 Task: Add an event with the title Second Candidate Interview Follow-up, date '2024/04/28', time 8:50 AM to 10:50 AMand add a description: Staff Training on Customer Service is a comprehensive and interactive program designed to equip employees with the skills, knowledge, and mindset necessary to deliver exceptional customer service experiences. This training focuses on building strong customer relationships, enhancing communication skills, and developing problem-solving abilities to exceed customer expectations._x000D_
_x000D_
, put the event into Green category, logged in from the account softage.3@softage.netand send the event invitation to softage.10@softage.net and softage.1@softage.net. Set a reminder for the event 30 minutes before
Action: Mouse moved to (104, 106)
Screenshot: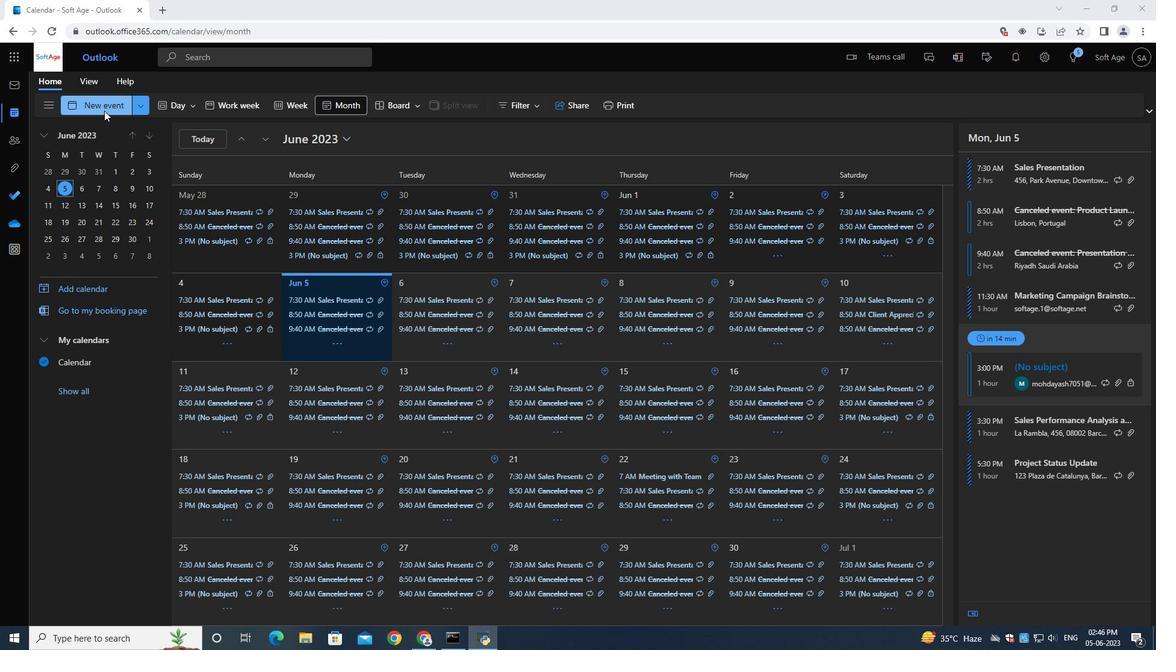 
Action: Mouse pressed left at (104, 106)
Screenshot: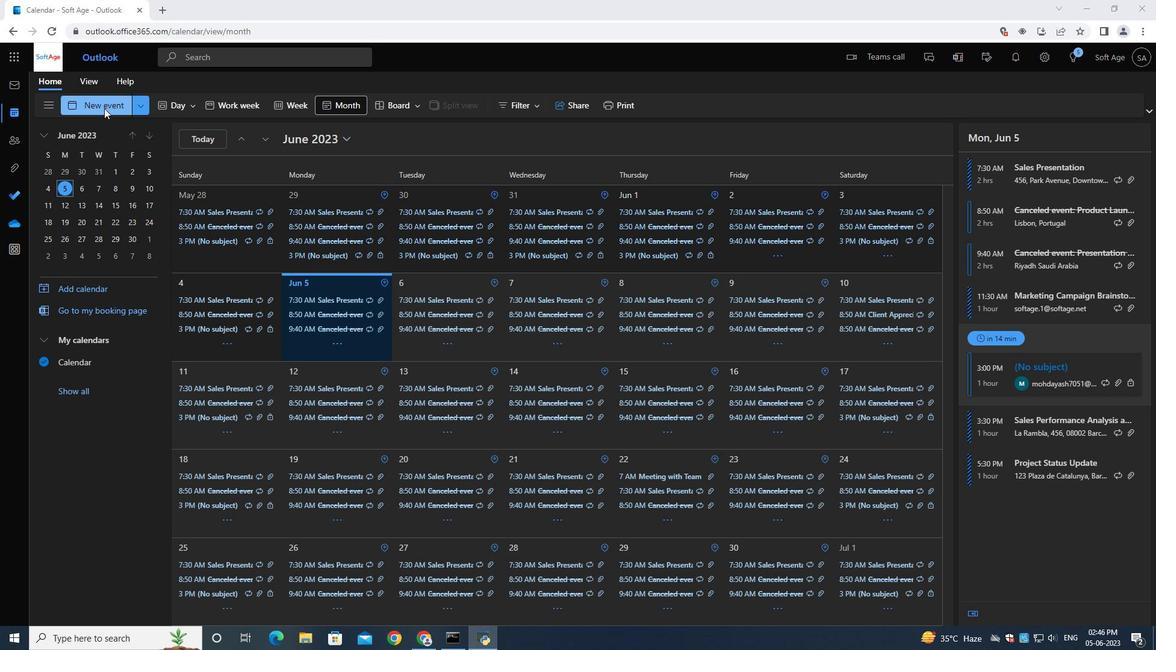 
Action: Mouse moved to (325, 187)
Screenshot: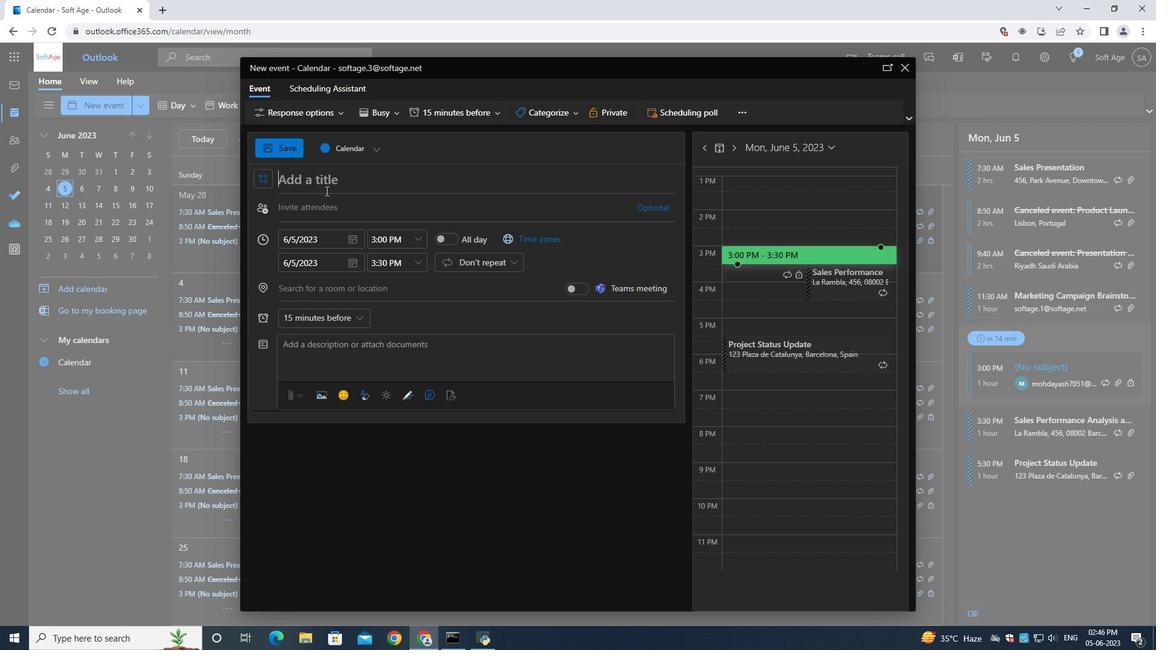 
Action: Mouse pressed left at (325, 187)
Screenshot: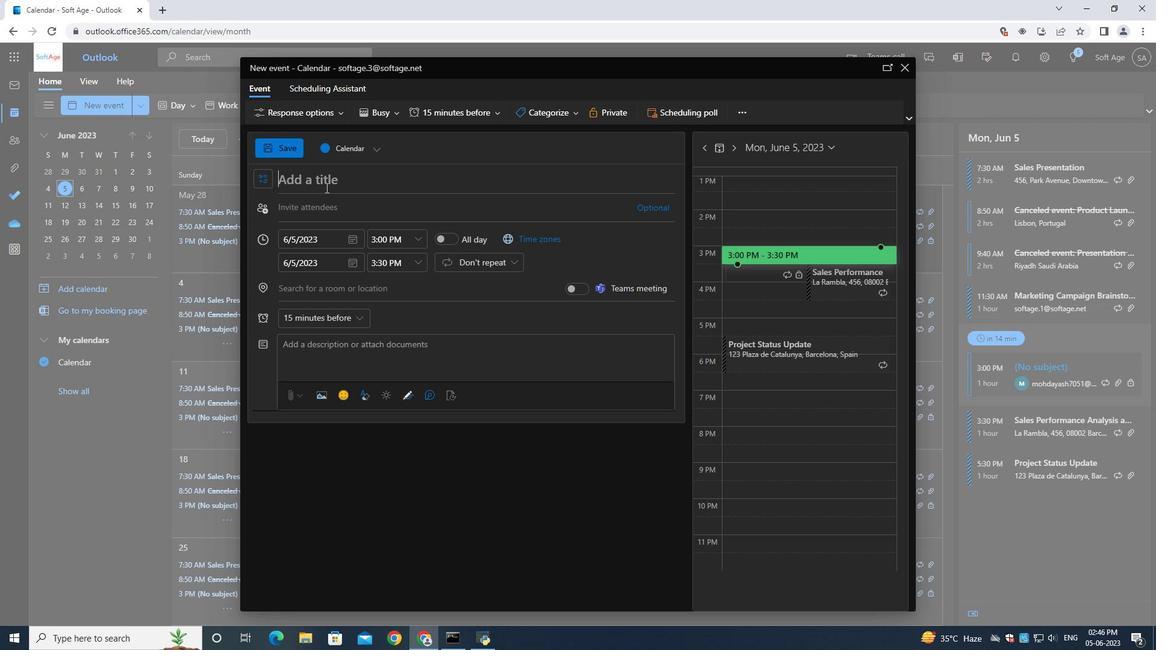 
Action: Key pressed <Key.shift>Second<Key.space><Key.shift>Candi<Key.backspace>idate<Key.space><Key.shift>Interview<Key.space><Key.shift>Folo<Key.backspace>low-uy<Key.backspace>p
Screenshot: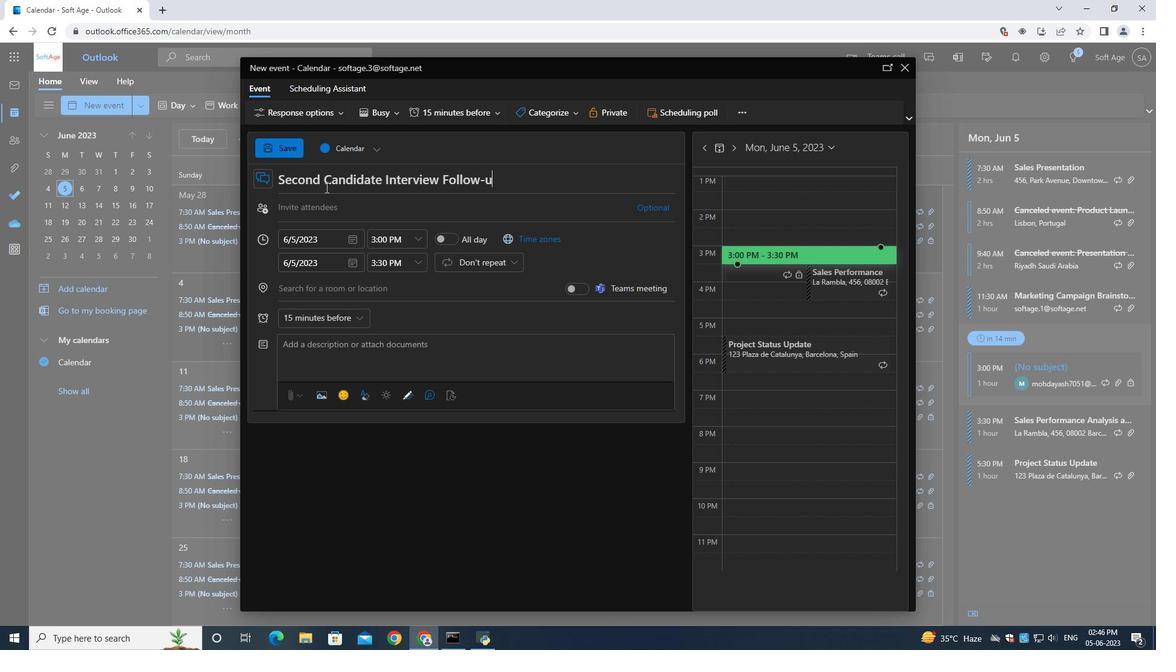 
Action: Mouse moved to (356, 239)
Screenshot: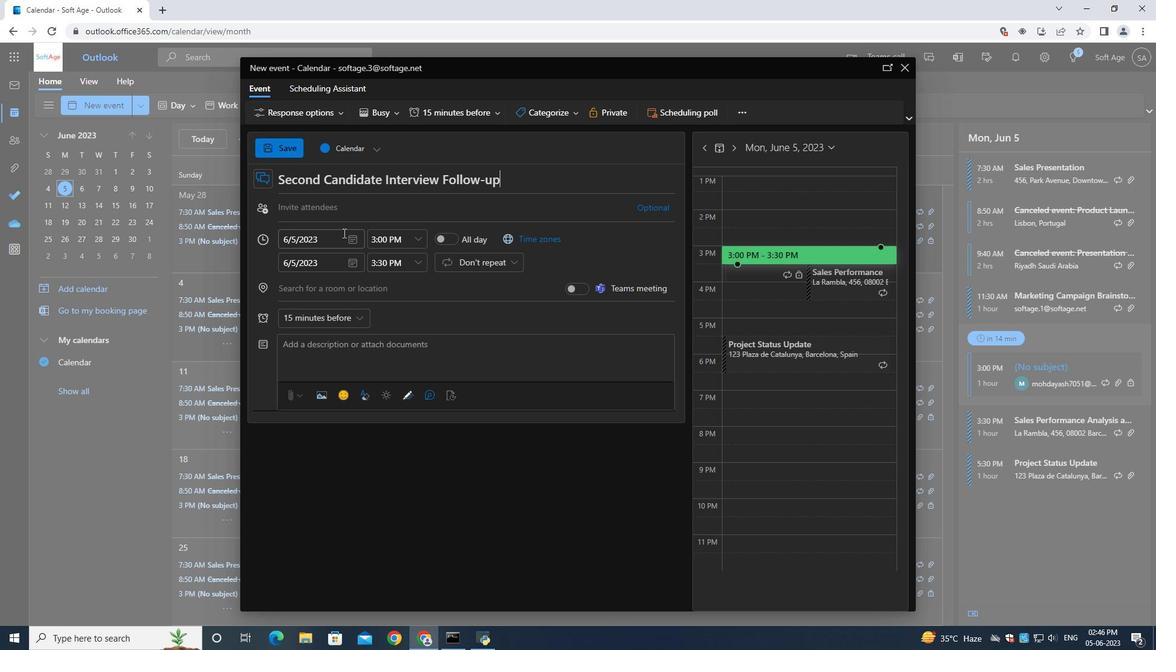 
Action: Mouse pressed left at (356, 239)
Screenshot: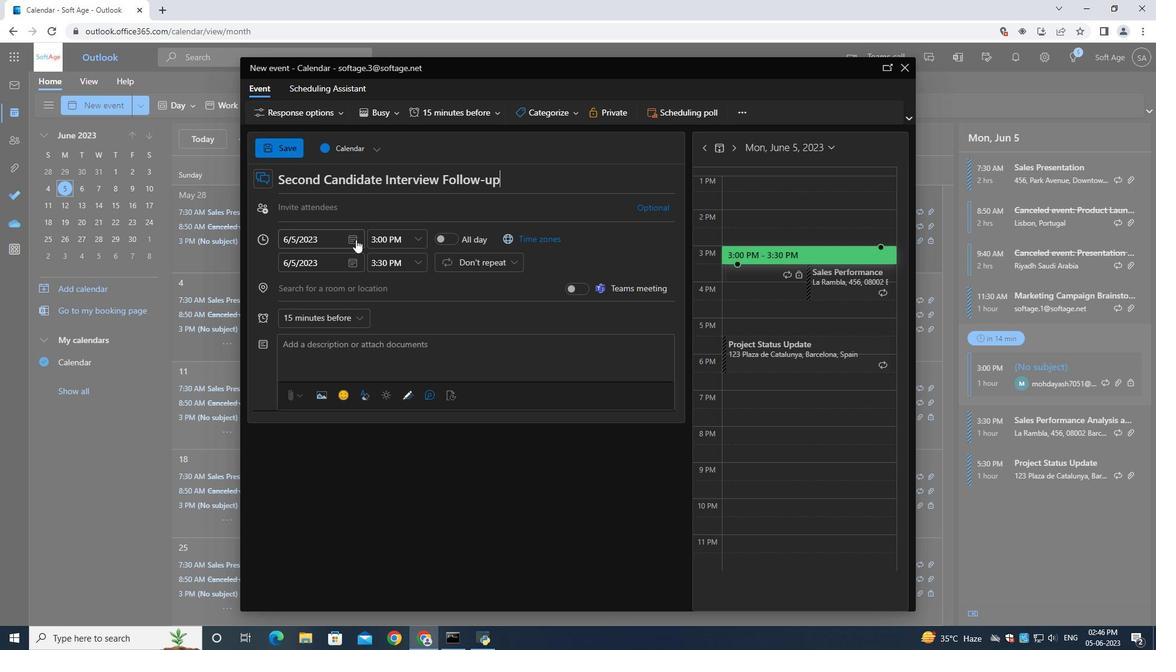 
Action: Mouse moved to (386, 265)
Screenshot: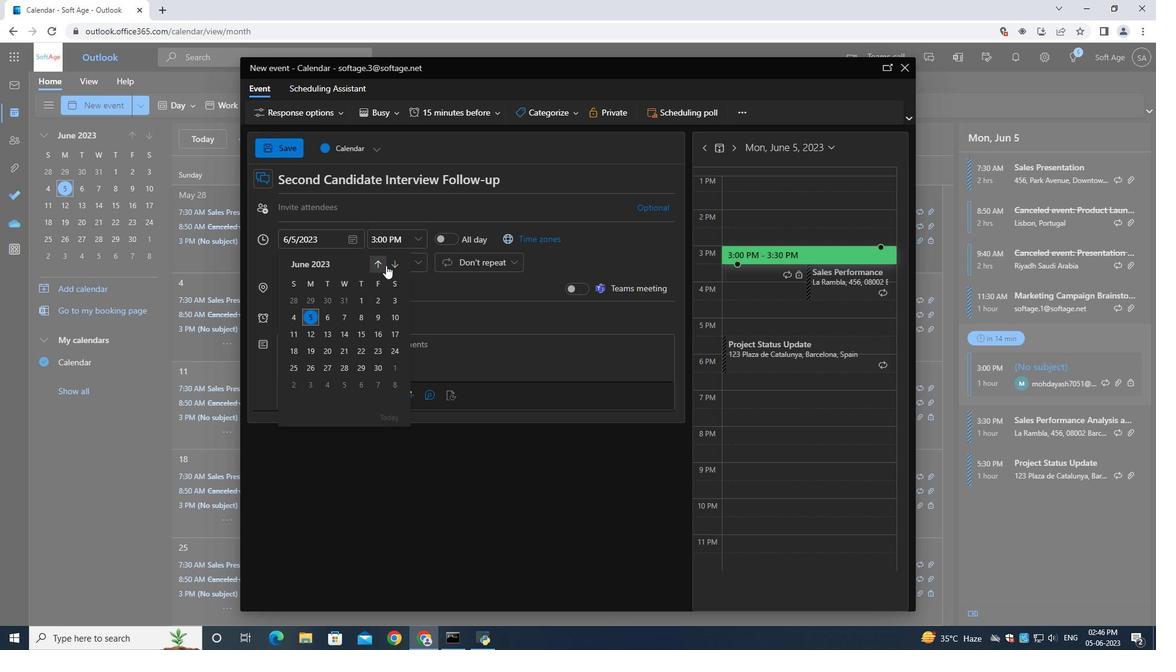 
Action: Mouse pressed left at (386, 265)
Screenshot: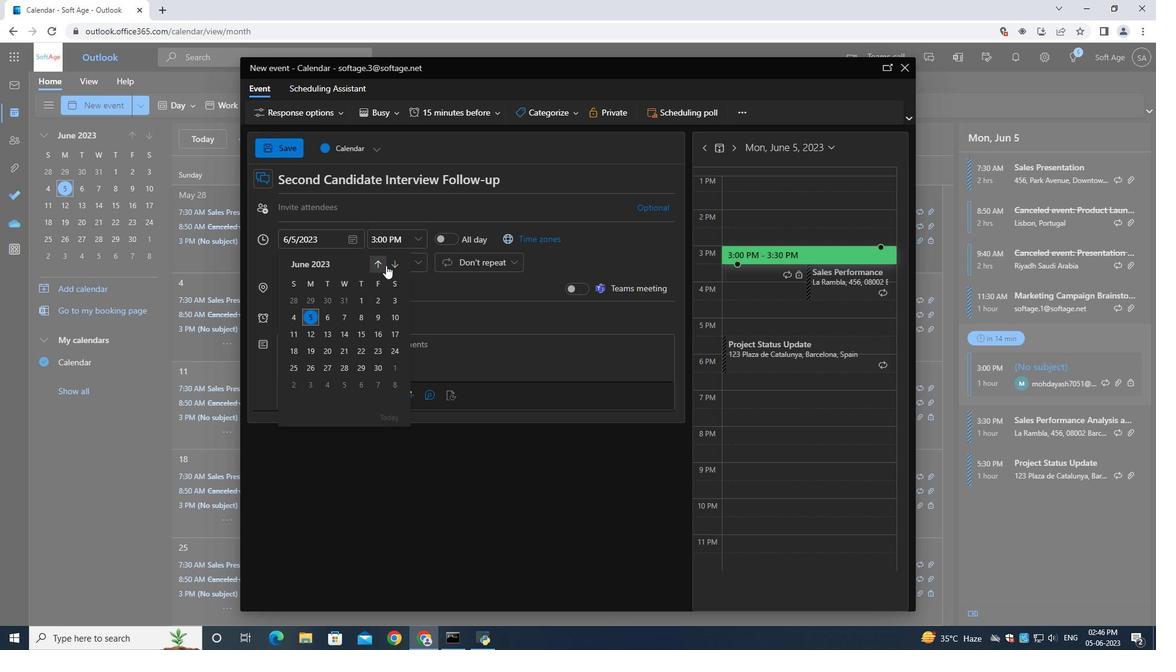 
Action: Mouse moved to (392, 268)
Screenshot: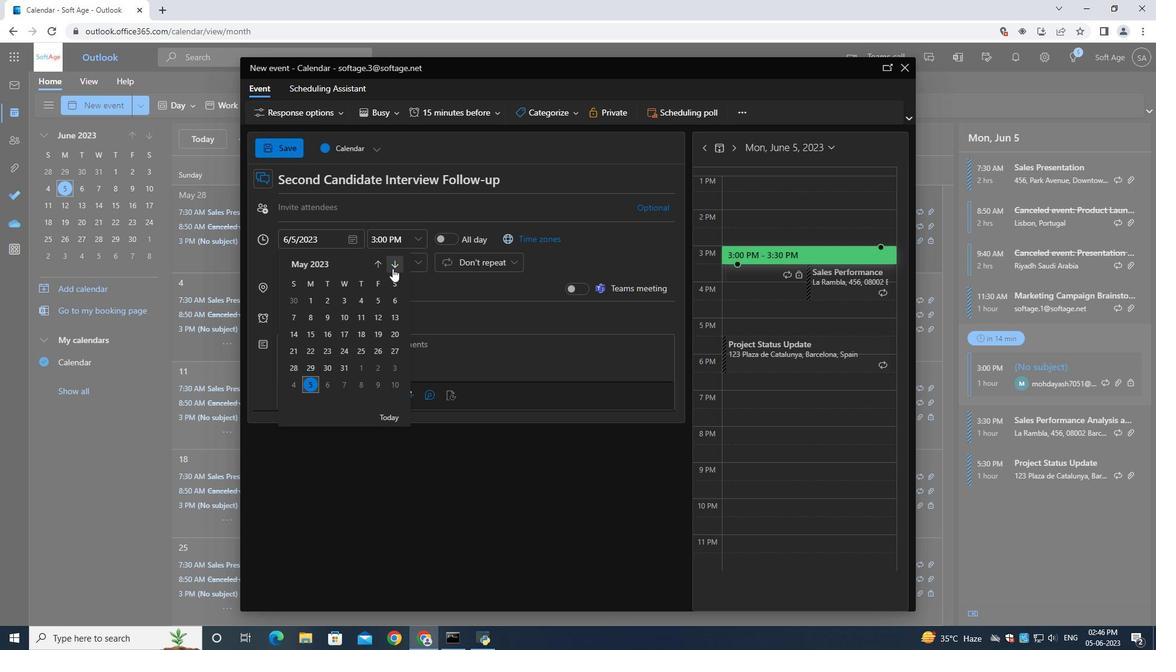 
Action: Mouse pressed left at (392, 268)
Screenshot: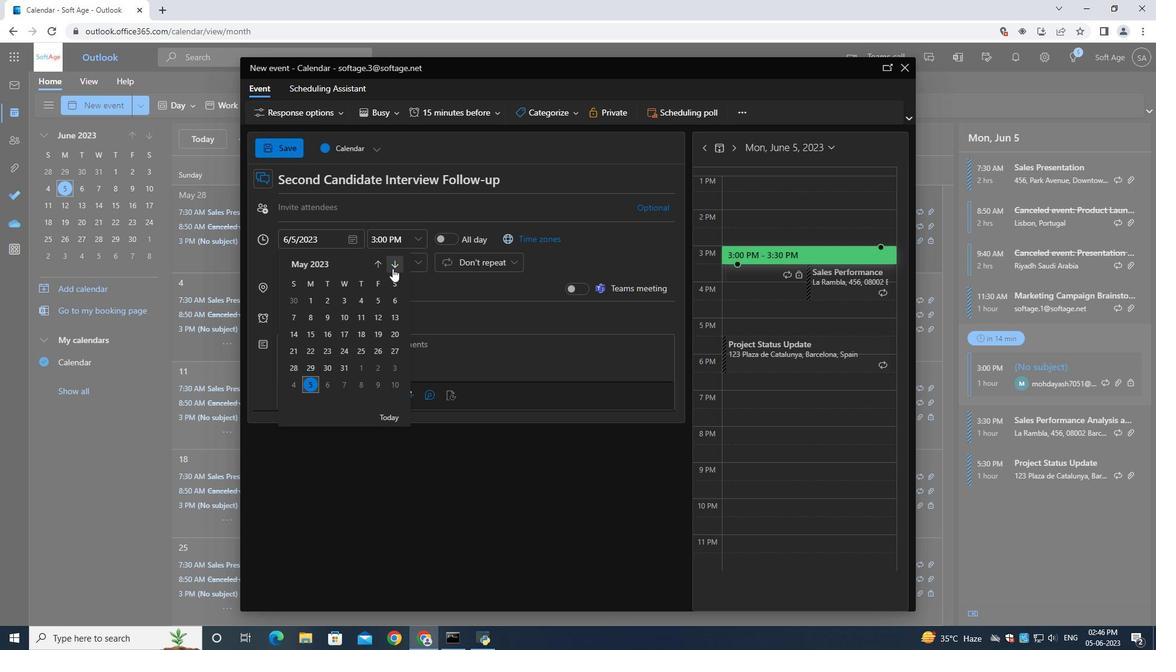 
Action: Mouse pressed left at (392, 268)
Screenshot: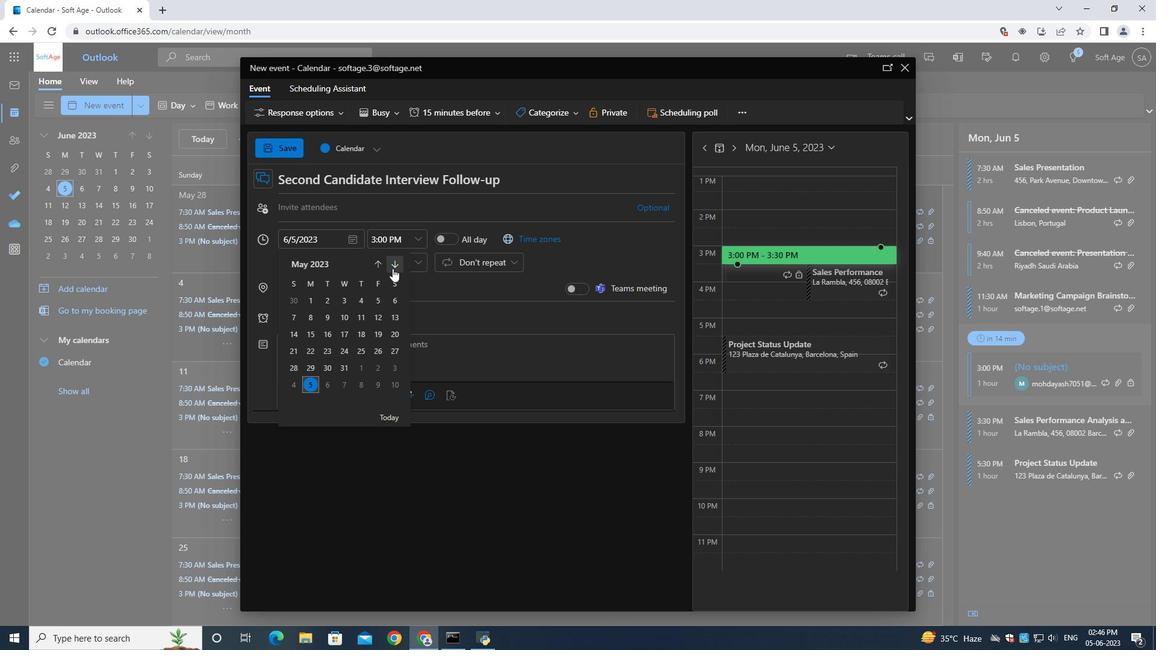 
Action: Mouse pressed left at (392, 268)
Screenshot: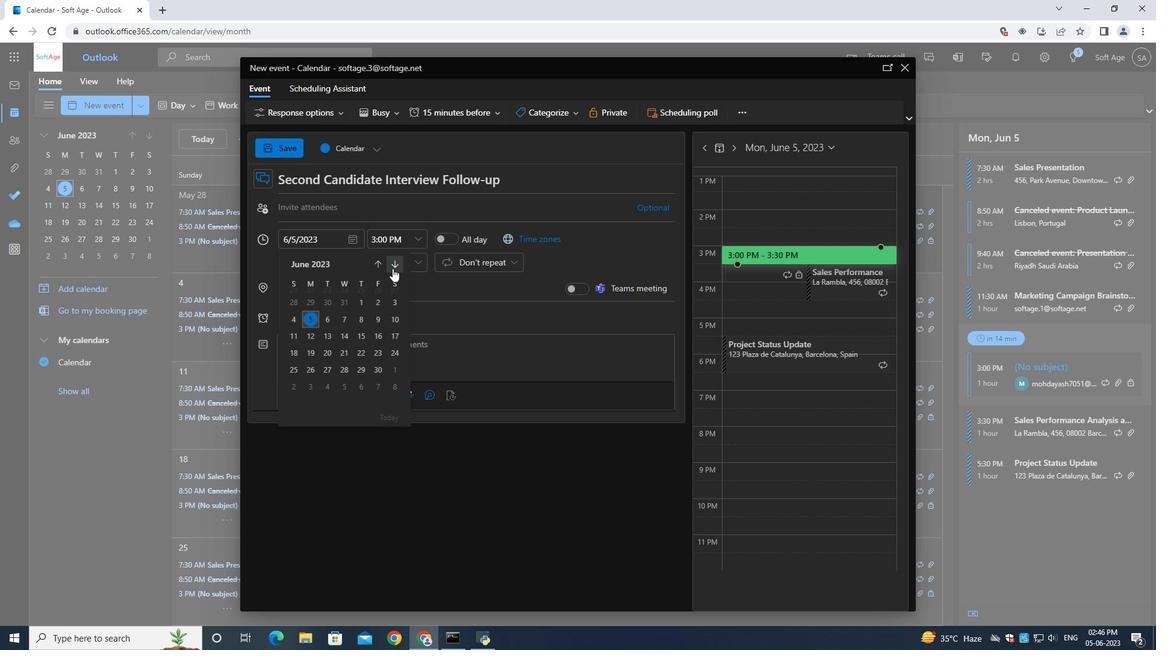
Action: Mouse pressed left at (392, 268)
Screenshot: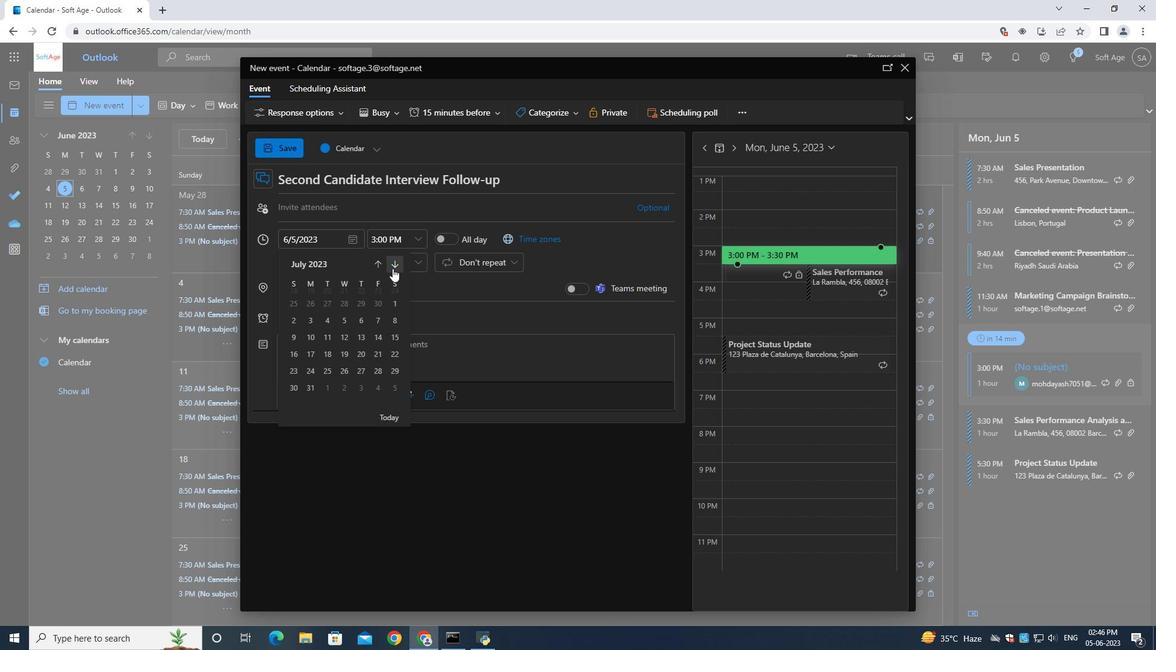 
Action: Mouse pressed left at (392, 268)
Screenshot: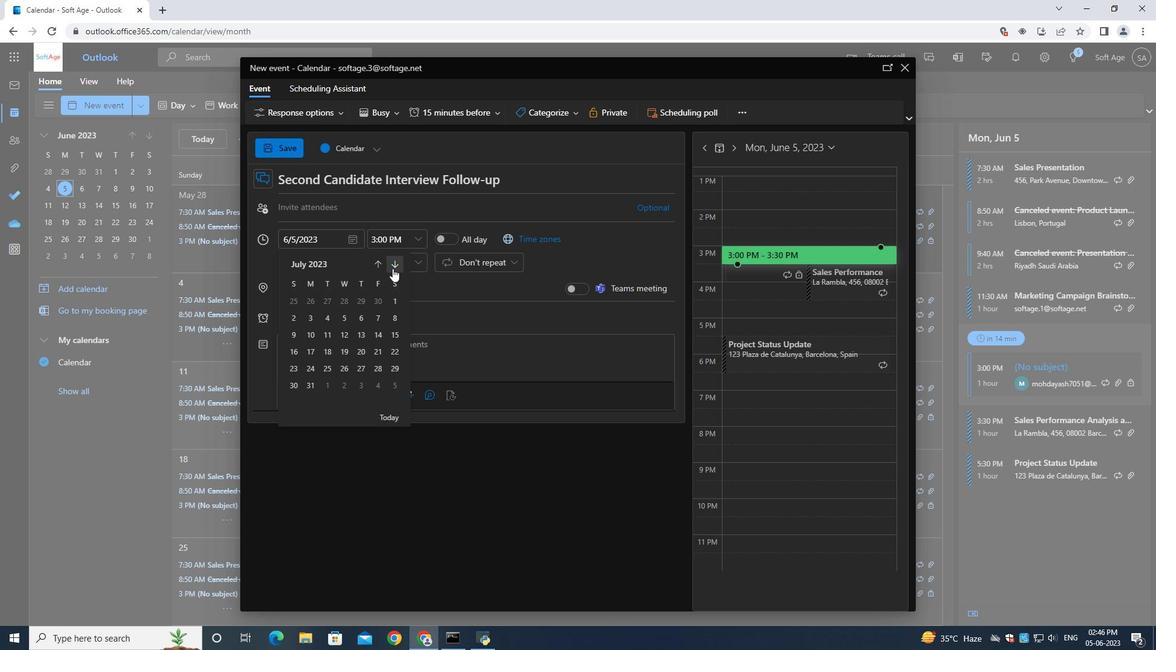 
Action: Mouse pressed left at (392, 268)
Screenshot: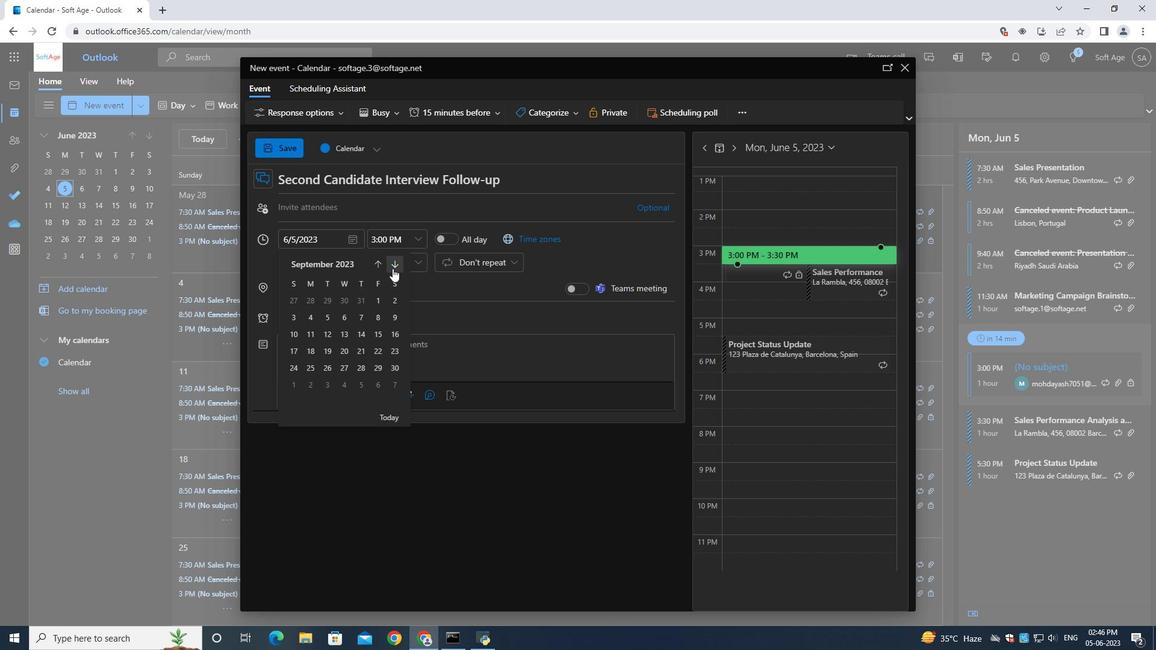 
Action: Mouse pressed left at (392, 268)
Screenshot: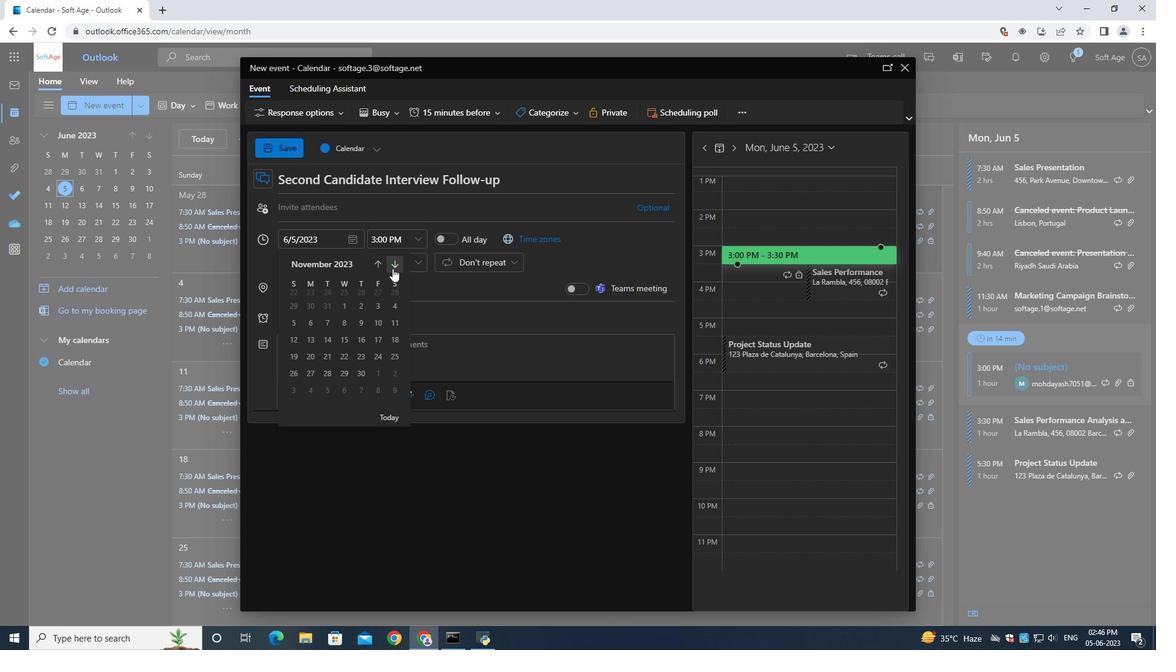 
Action: Mouse pressed left at (392, 268)
Screenshot: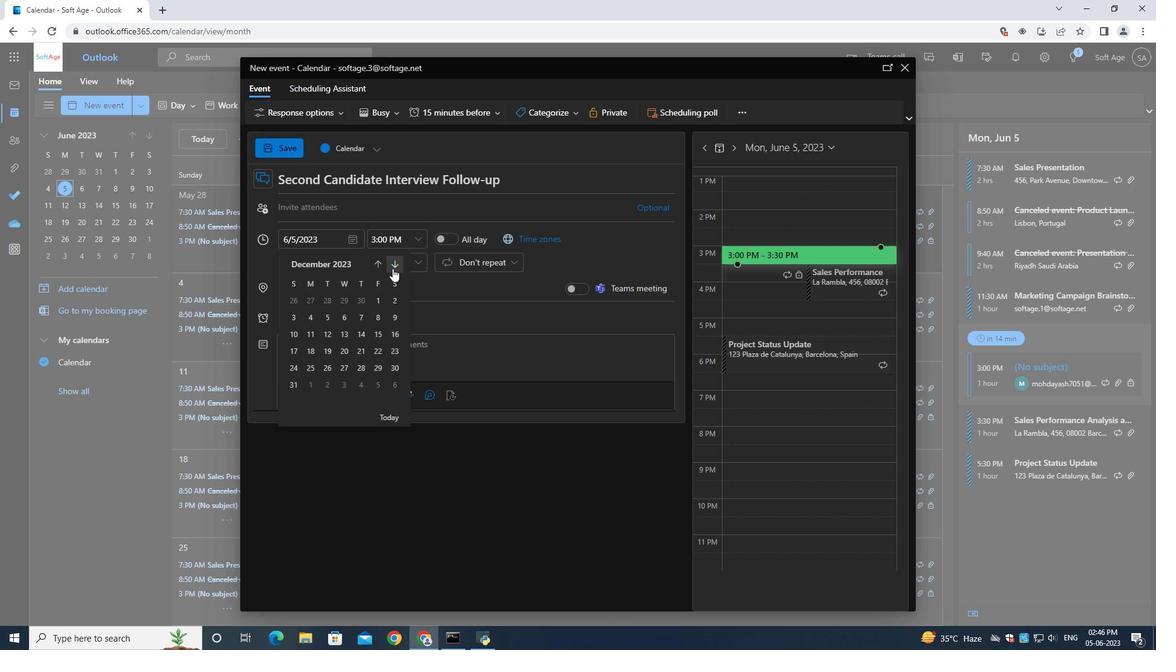 
Action: Mouse pressed left at (392, 268)
Screenshot: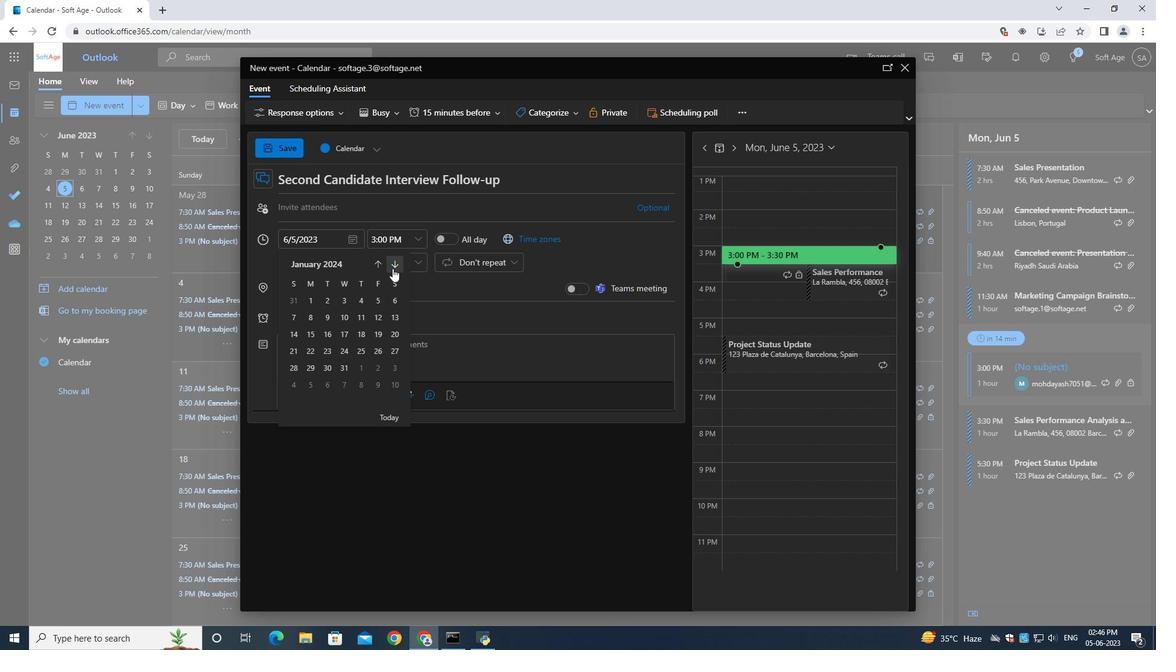 
Action: Mouse pressed left at (392, 268)
Screenshot: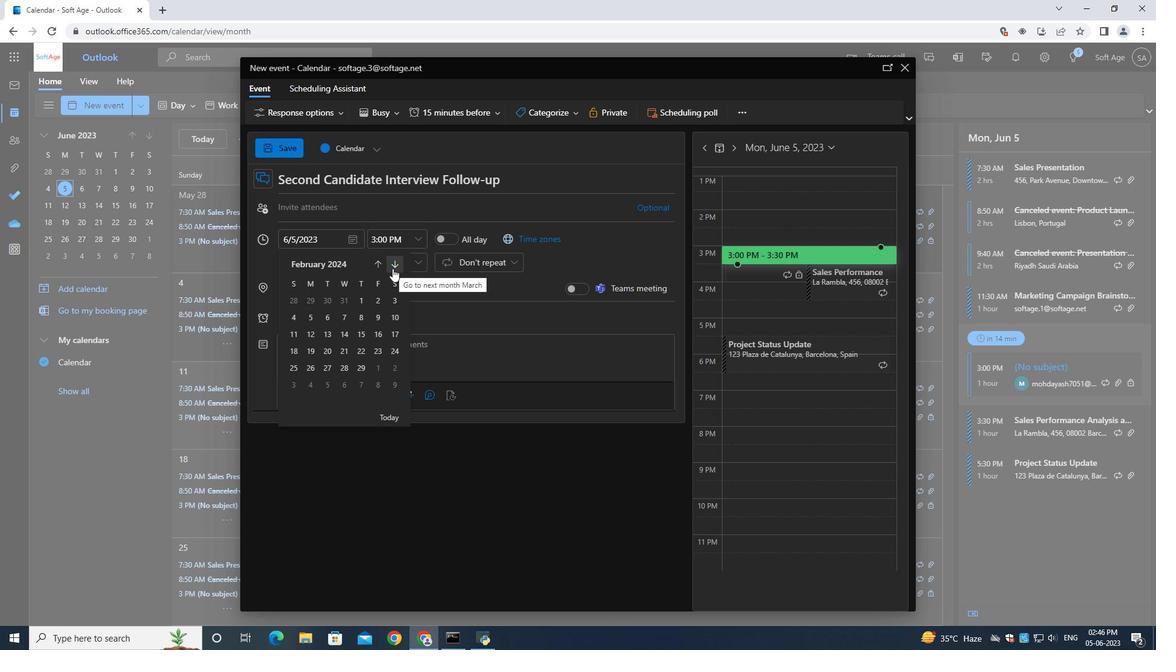 
Action: Mouse moved to (392, 268)
Screenshot: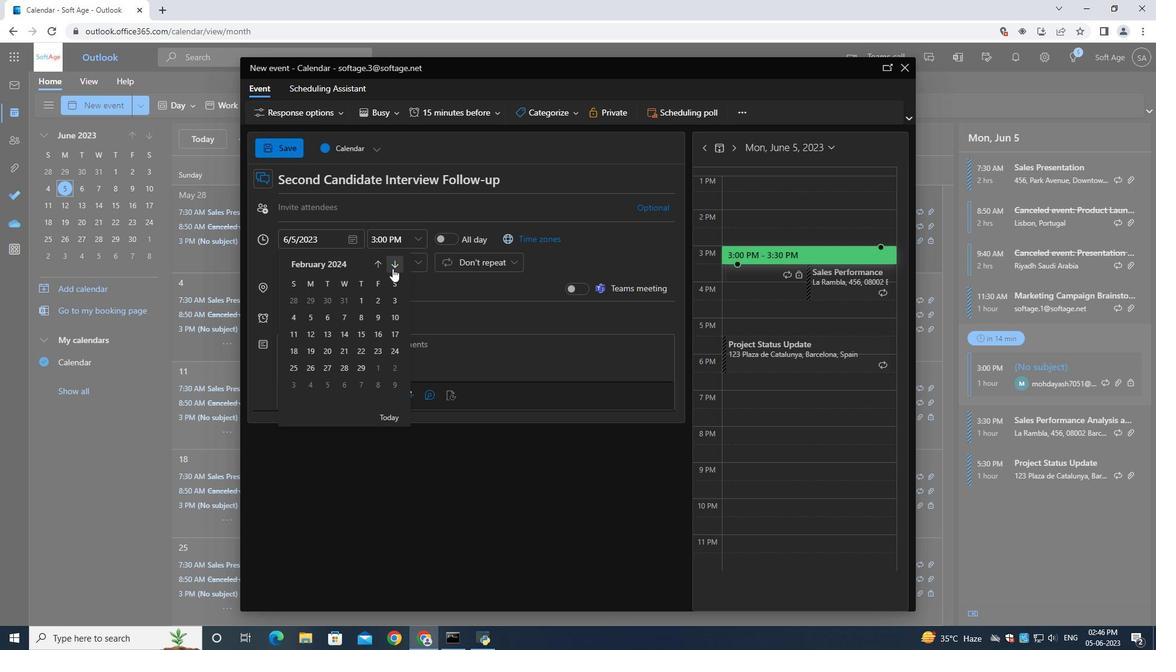 
Action: Mouse pressed left at (392, 268)
Screenshot: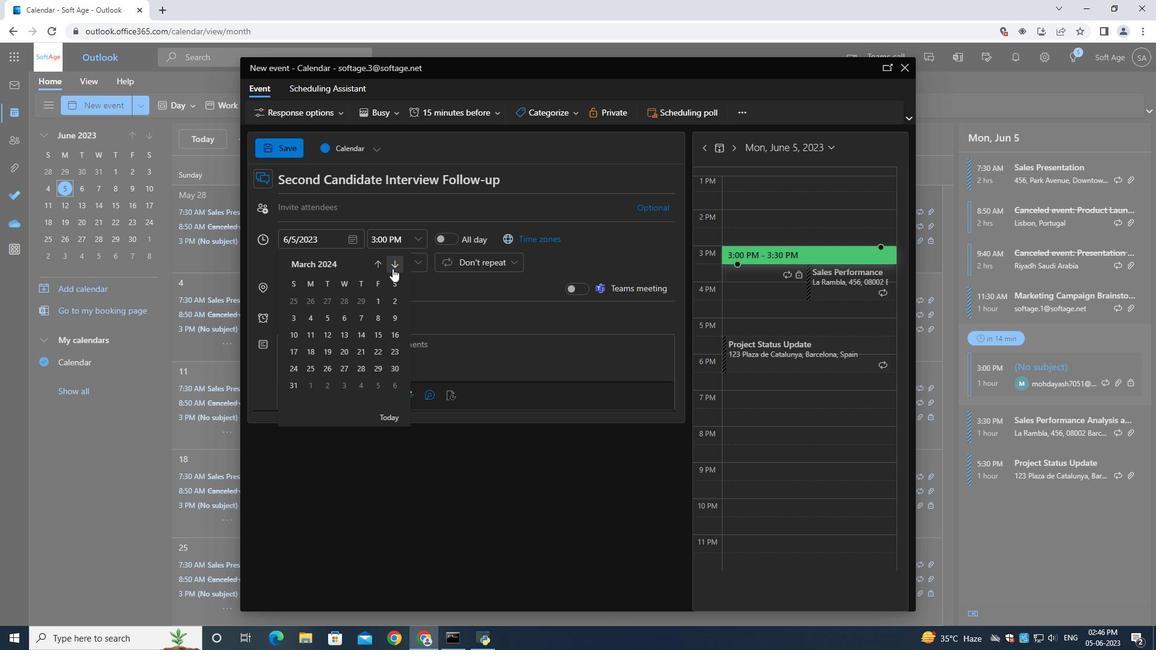 
Action: Mouse moved to (297, 363)
Screenshot: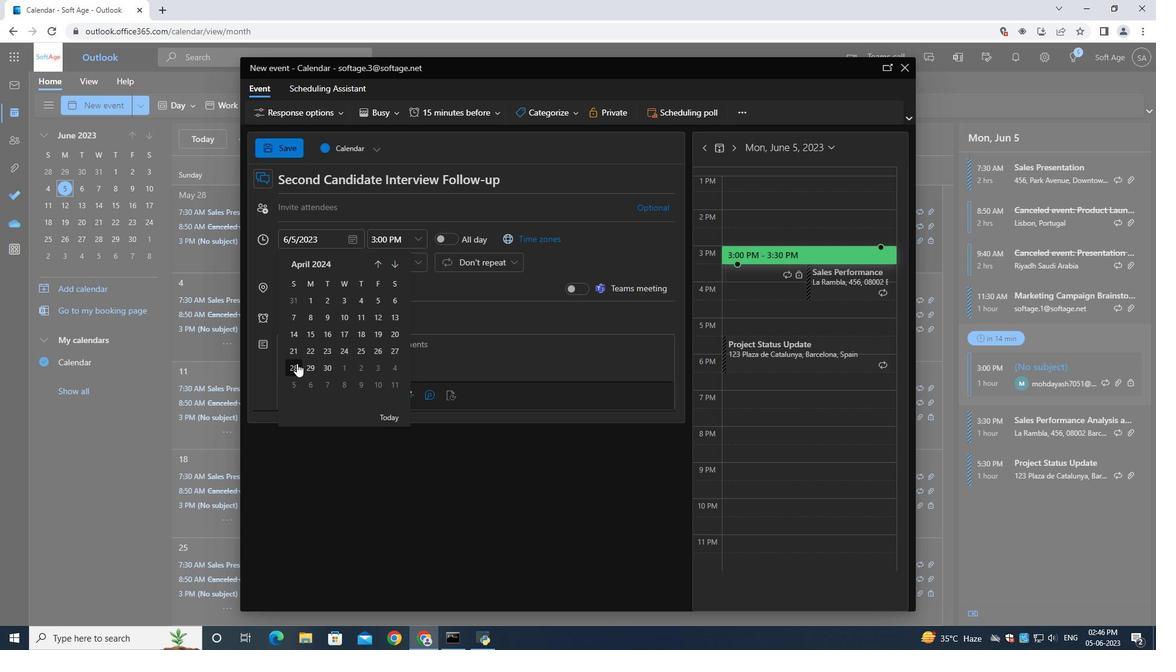 
Action: Mouse pressed left at (297, 363)
Screenshot: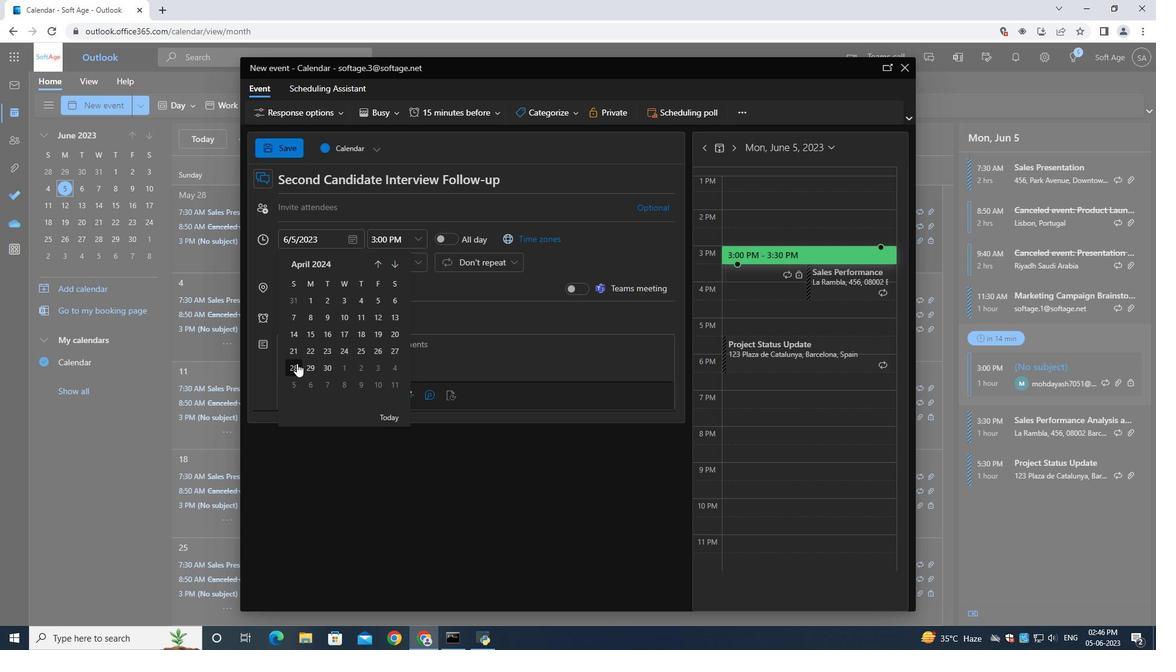 
Action: Mouse moved to (406, 247)
Screenshot: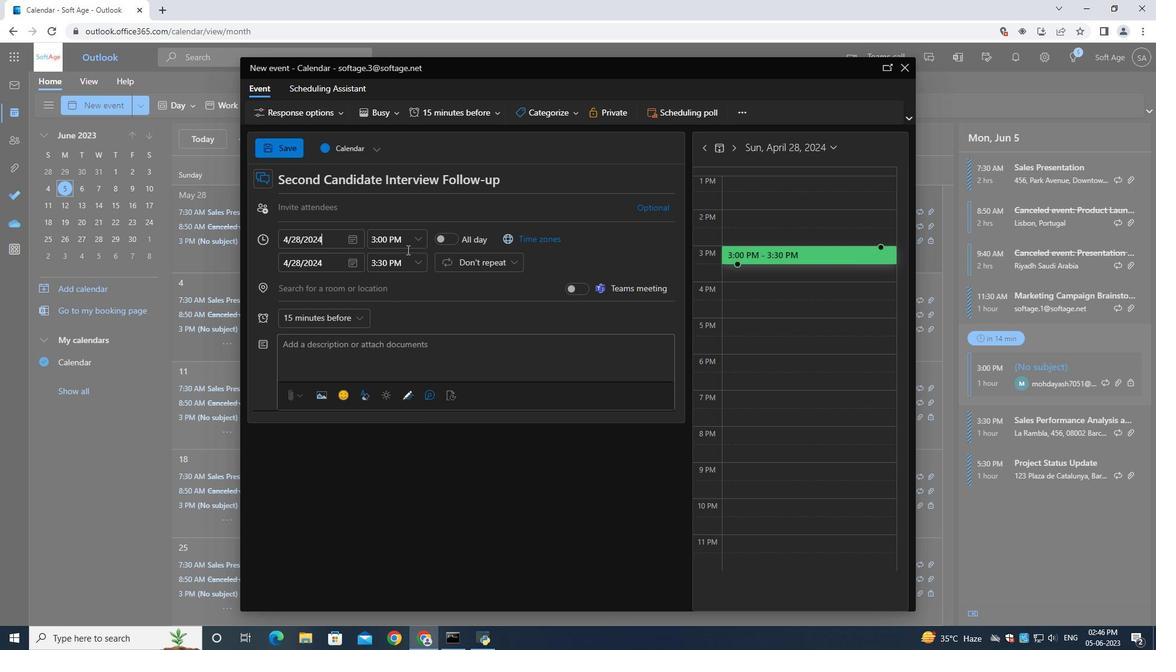 
Action: Mouse pressed left at (406, 247)
Screenshot: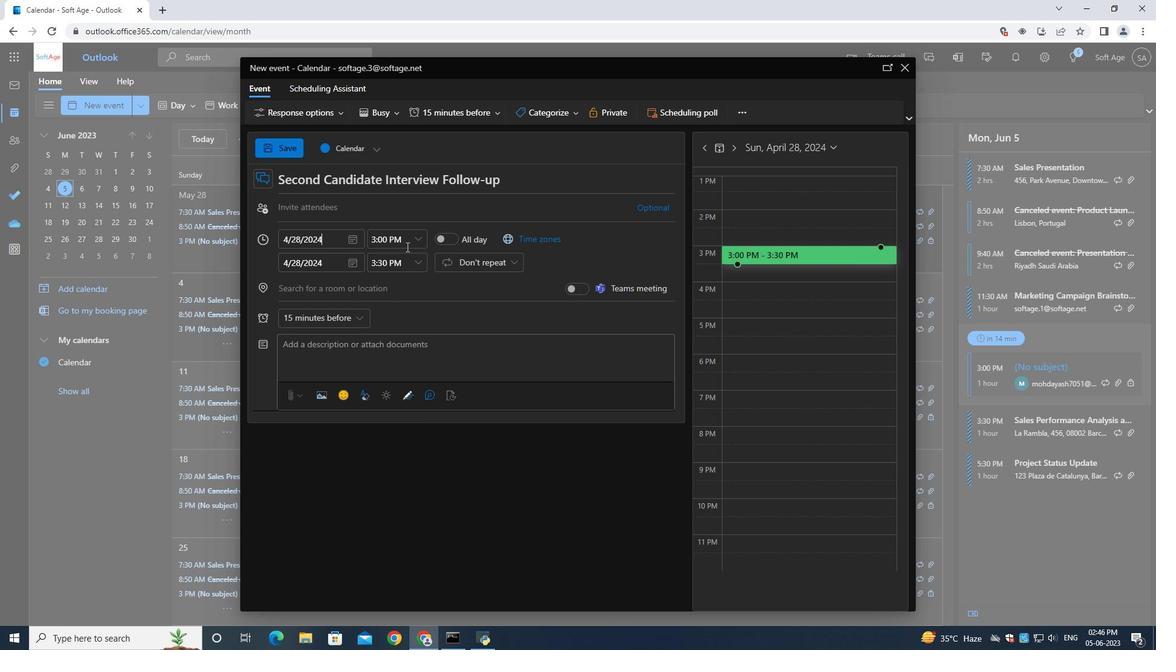 
Action: Key pressed 8<Key.shift_r>:50<Key.shift>AM
Screenshot: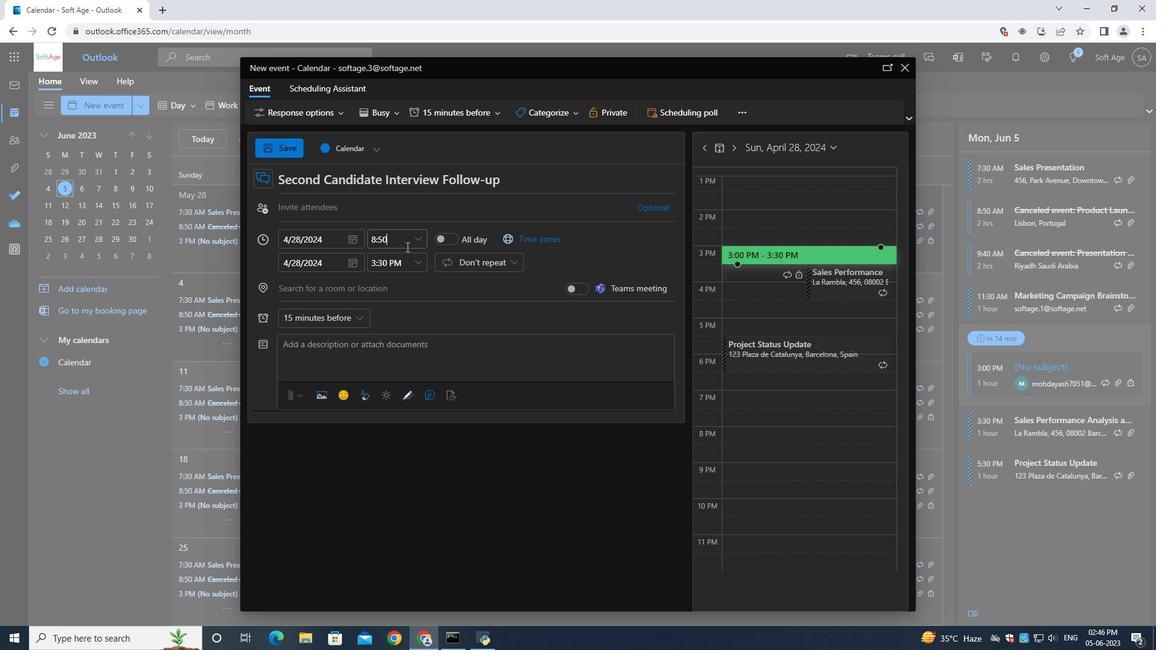 
Action: Mouse moved to (389, 262)
Screenshot: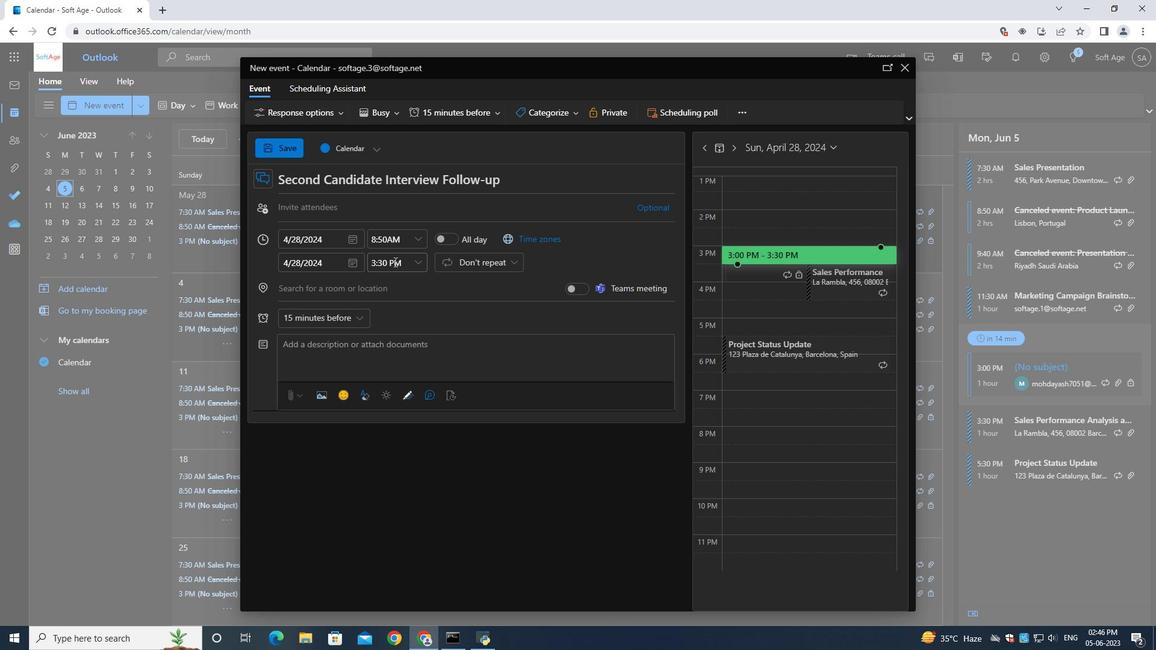 
Action: Mouse pressed left at (389, 262)
Screenshot: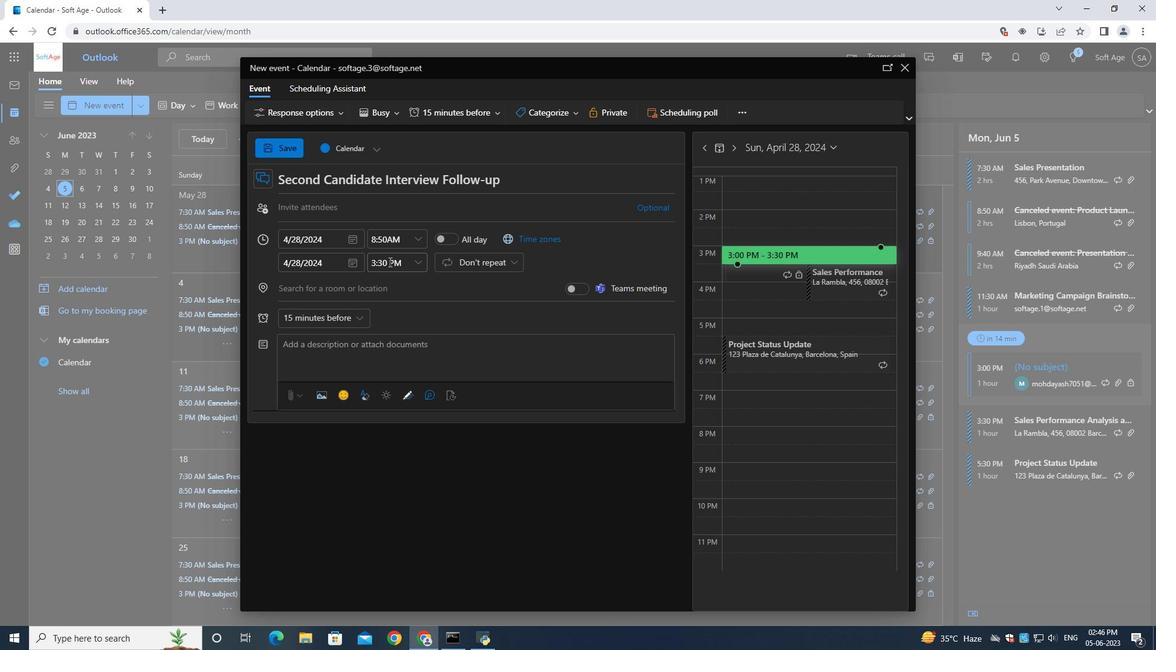
Action: Key pressed 10<Key.shift_r>:50<Key.shift>AM
Screenshot: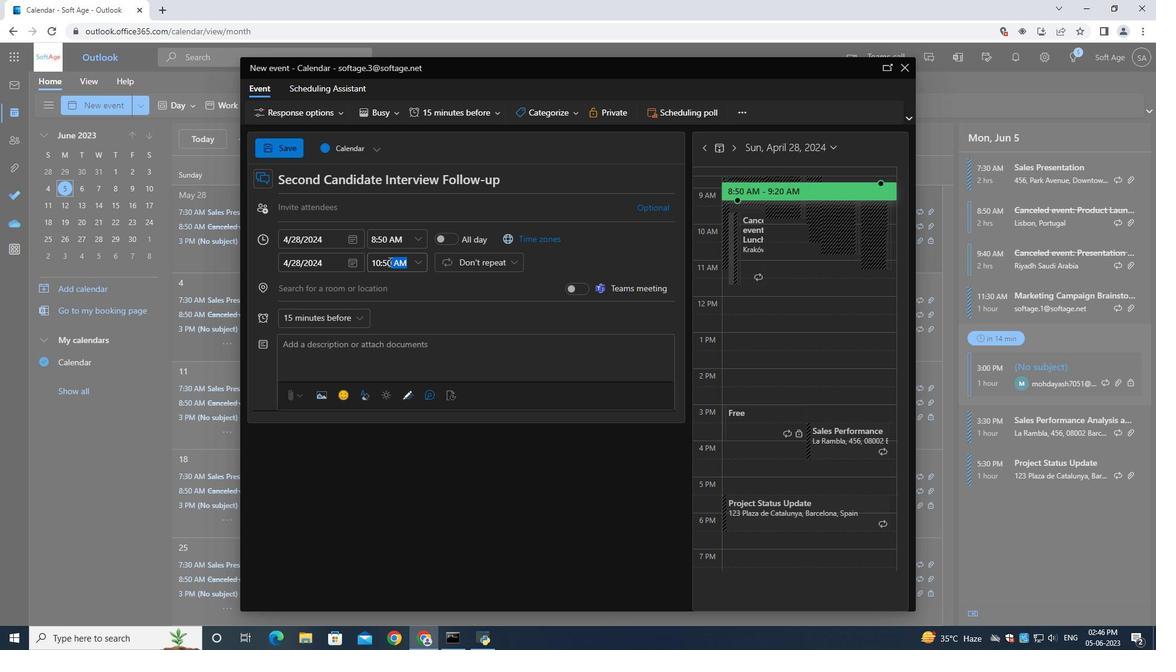 
Action: Mouse moved to (333, 347)
Screenshot: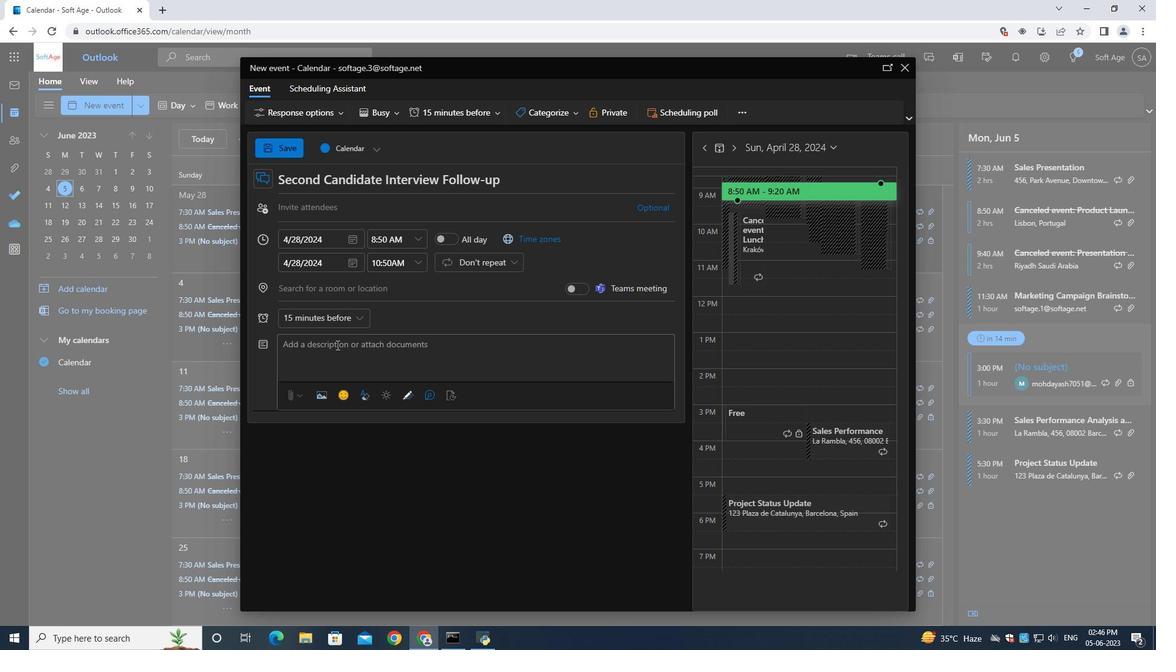 
Action: Mouse pressed left at (333, 347)
Screenshot: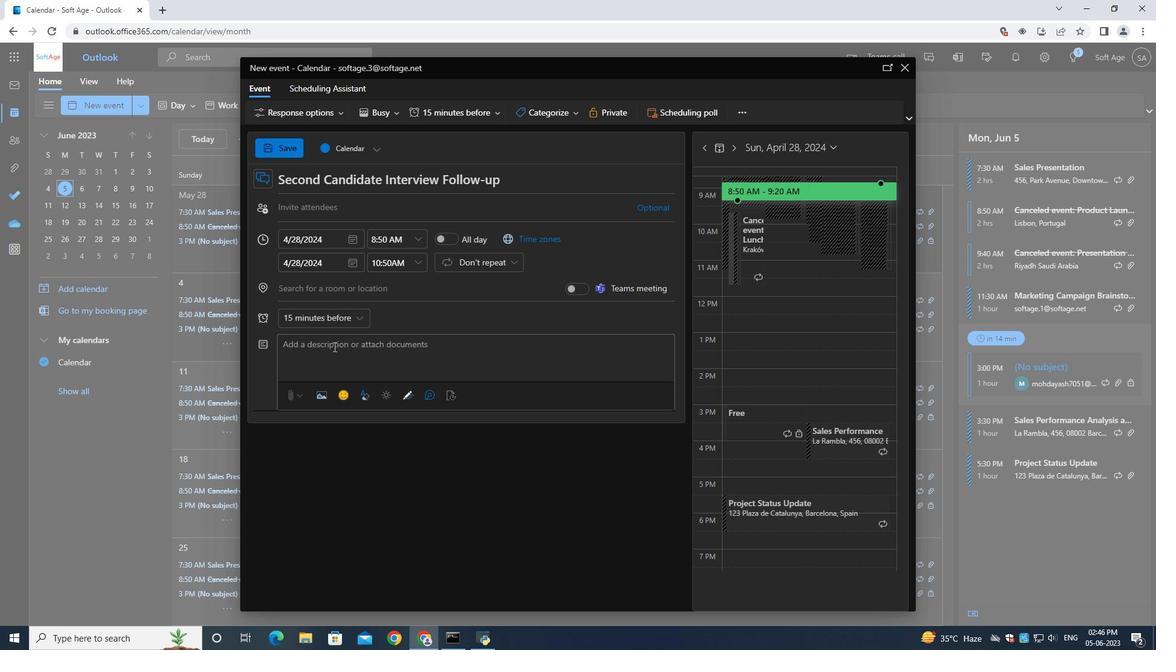 
Action: Mouse moved to (336, 340)
Screenshot: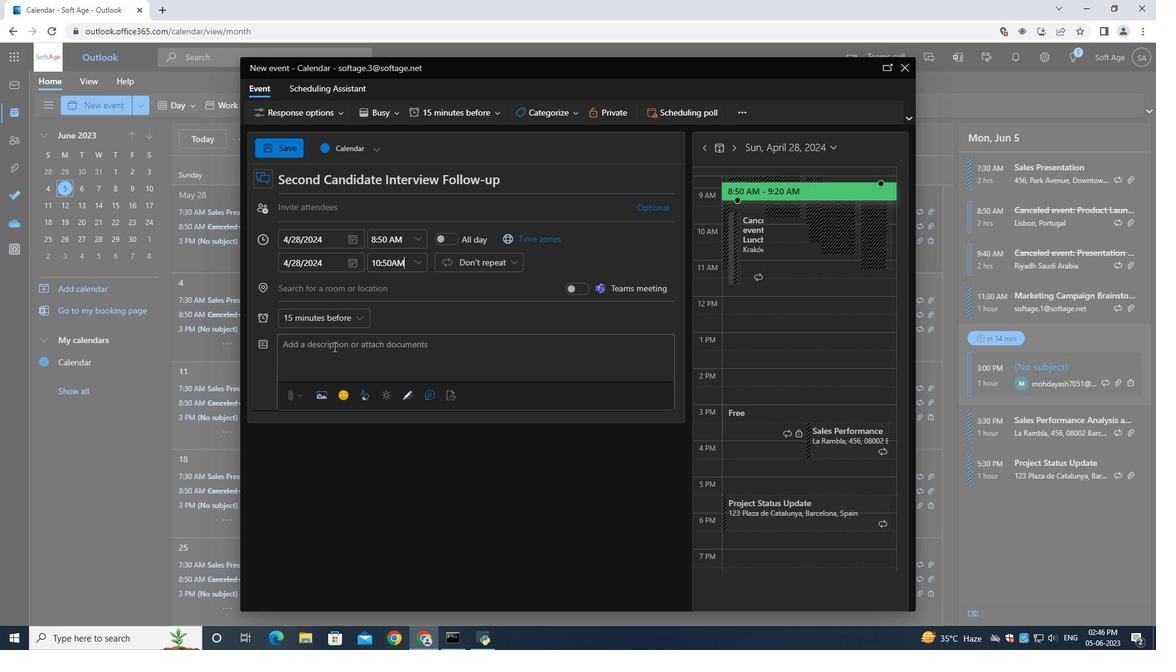 
Action: Key pressed <Key.shift><Key.shift><Key.shift><Key.shift><Key.shift>Staff<Key.space><Key.shift>Traning<Key.space><Key.shift><Key.shift><Key.shift><Key.shift><Key.shift><Key.shift><Key.shift><Key.shift><Key.shift><Key.shift><Key.shift><Key.shift><Key.shift><Key.shift><Key.shift><Key.shift><Key.shift><Key.shift><Key.shift><Key.shift><Key.shift><Key.shift><Key.shift><Key.shift><Key.shift><Key.shift><Key.shift><Key.shift><Key.shift><Key.shift><Key.shift><Key.shift><Key.shift><Key.shift><Key.shift>On<Key.space><Key.backspace><Key.backspace><Key.backspace><Key.backspace><Key.backspace><Key.backspace><Key.backspace><Key.backspace><Key.backspace><Key.backspace>raining<Key.space><Key.shift><Key.shift><Key.shift><Key.shift><Key.shift><Key.shift><Key.shift><Key.shift><Key.shift><Key.shift><Key.shift><Key.shift><Key.shift><Key.shift><Key.shift><Key.shift><Key.shift><Key.shift><Key.shift><Key.shift><Key.shift><Key.shift><Key.shift><Key.shift><Key.shift><Key.shift><Key.shift><Key.shift><Key.shift><Key.shift><Key.shift><Key.shift><Key.shift><Key.shift><Key.shift><Key.shift><Key.shift><Key.shift><Key.shift><Key.shift><Key.shift><Key.shift><Key.shift><Key.shift><Key.shift>on<Key.space><Key.shift>Customer<Key.space><Key.shift><Key.shift><Key.shift><Key.shift><Key.shift><Key.shift><Key.shift><Key.shift><Key.shift><Key.shift><Key.shift><Key.shift><Key.shift><Key.shift><Key.shift><Key.shift><Key.shift><Key.shift><Key.shift>Service<Key.space><Key.shift>is<Key.space>a<Key.space>comprehensive<Key.space>and<Key.space>interactive<Key.space>program<Key.space>designed<Key.space>to<Key.space>eqi<Key.backspace>uip<Key.space>employees<Key.space>with<Key.space>the<Key.space>skills,<Key.space>khnowledge,<Key.space>and<Key.space>minds<Key.backspace><Key.backspace><Key.backspace><Key.backspace><Key.backspace><Key.backspace><Key.backspace><Key.backspace><Key.backspace><Key.backspace><Key.backspace><Key.backspace><Key.backspace><Key.backspace><Key.backspace><Key.backspace><Key.backspace><Key.backspace><Key.backspace><Key.backspace>nowledge,<Key.space>and<Key.space>mindset<Key.space>necessary<Key.space>r<Key.backspace>to<Key.space>deliver<Key.space>expec<Key.backspace><Key.backspace>ceptional<Key.space>customer<Key.space>service<Key.space>experiences<Key.space><Key.backspace>.<Key.space><Key.shift>This<Key.space>training<Key.space>focuses<Key.space>on<Key.space>building<Key.space>strong<Key.space>customer<Key.space>relationships,<Key.space>enha<Key.backspace><Key.backspace>hacing<Key.space>communication<Key.space>skills,<Key.space>and<Key.space>developing<Key.space>problem-solvind<Key.space><Key.backspace><Key.backspace>g<Key.space>zb<Key.backspace><Key.backspace>abilities<Key.space>to<Key.space>ec<Key.backspace>xceed<Key.space>customer<Key.space>expecti<Key.backspace>ations.
Screenshot: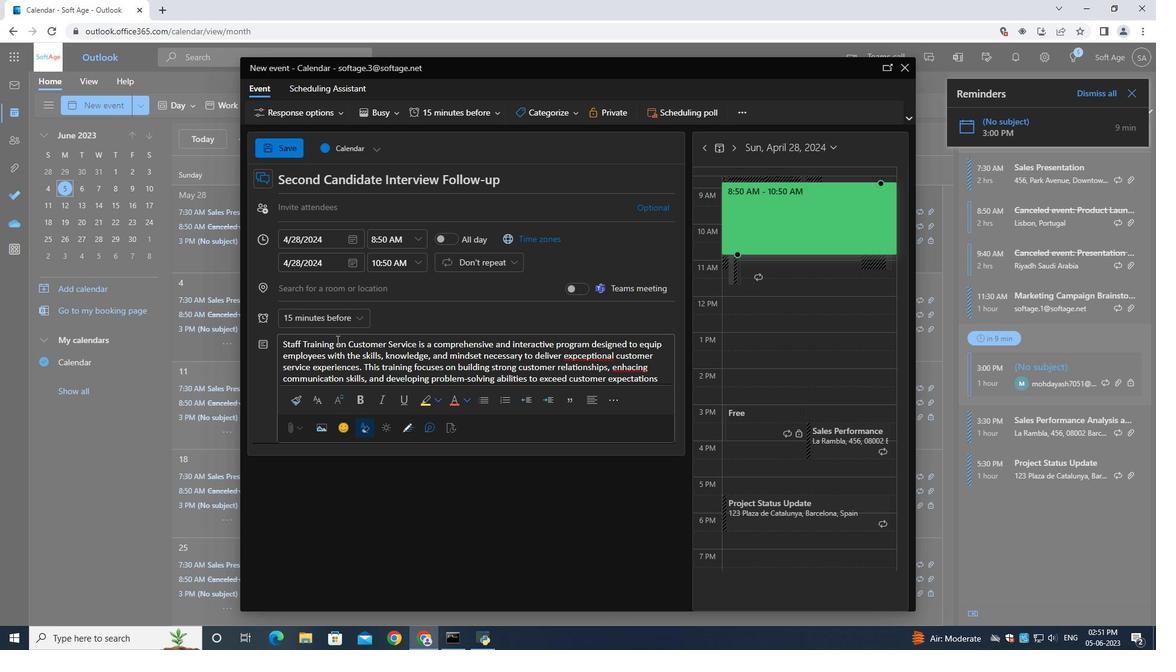 
Action: Mouse moved to (550, 118)
Screenshot: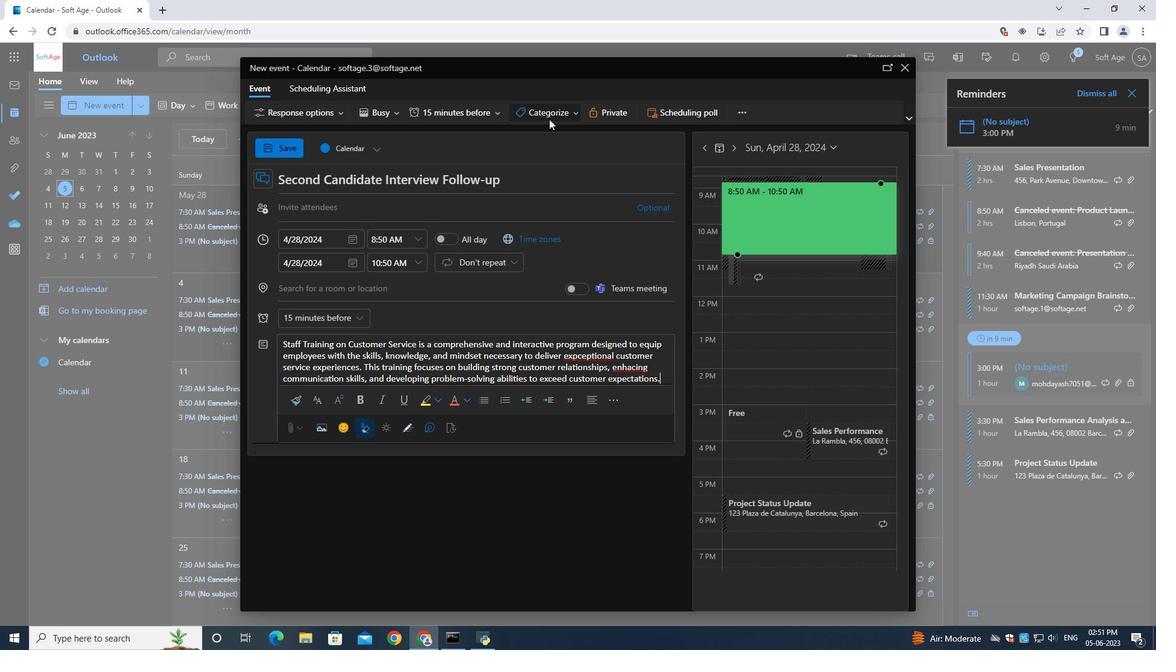 
Action: Mouse pressed left at (550, 118)
Screenshot: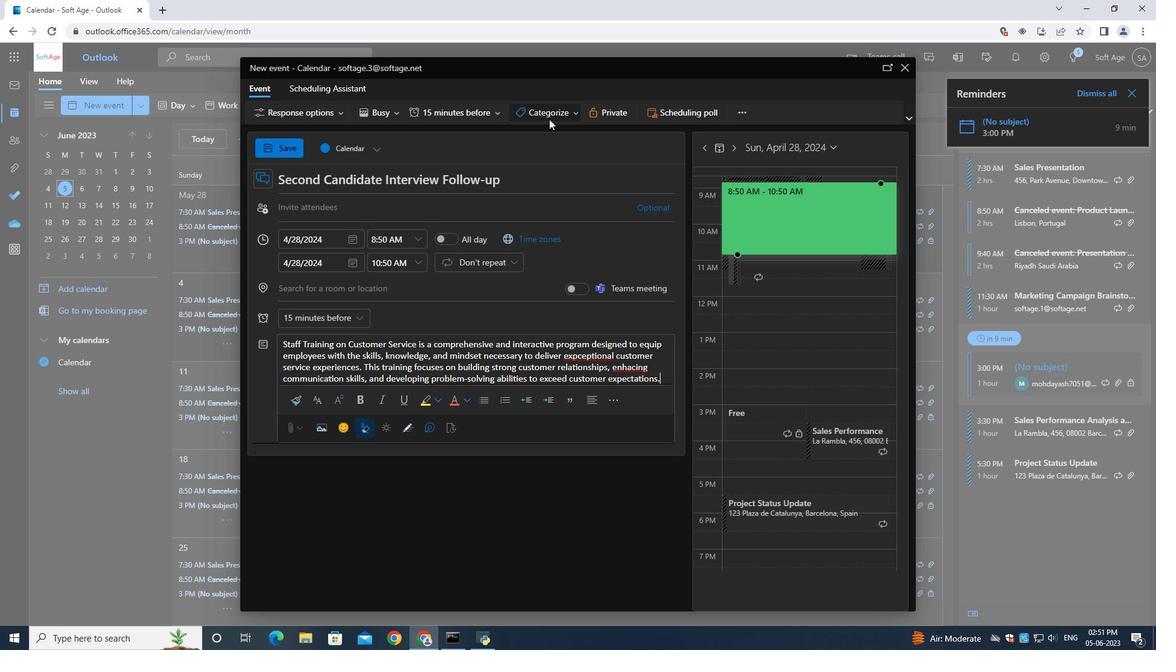 
Action: Mouse moved to (544, 161)
Screenshot: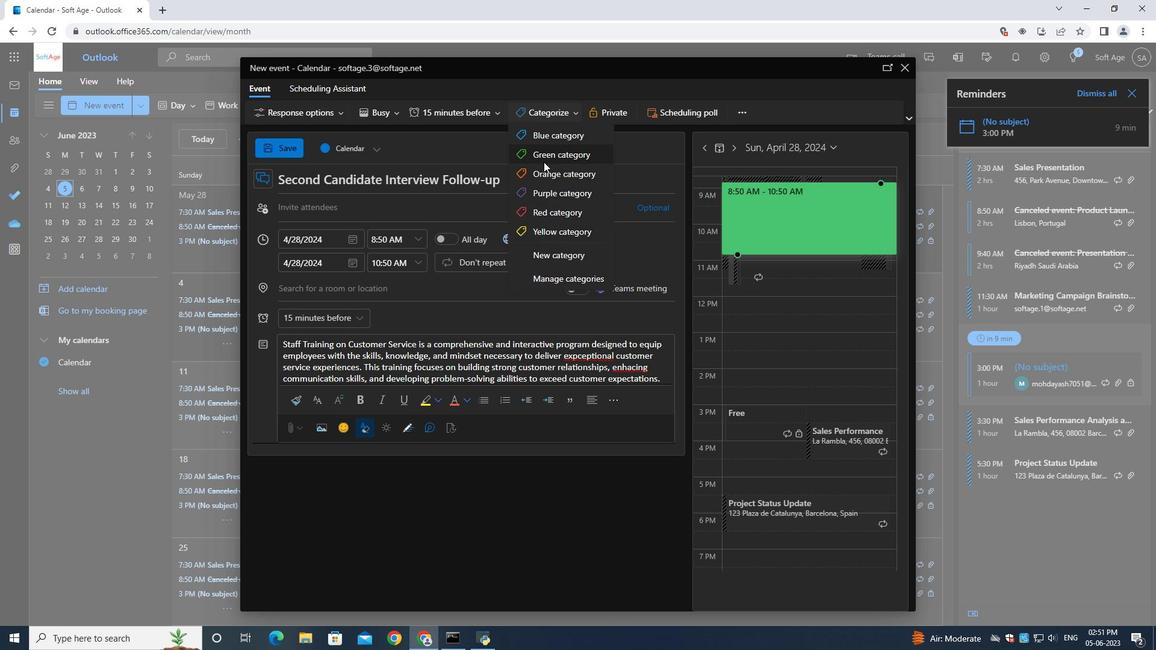 
Action: Mouse pressed left at (544, 161)
Screenshot: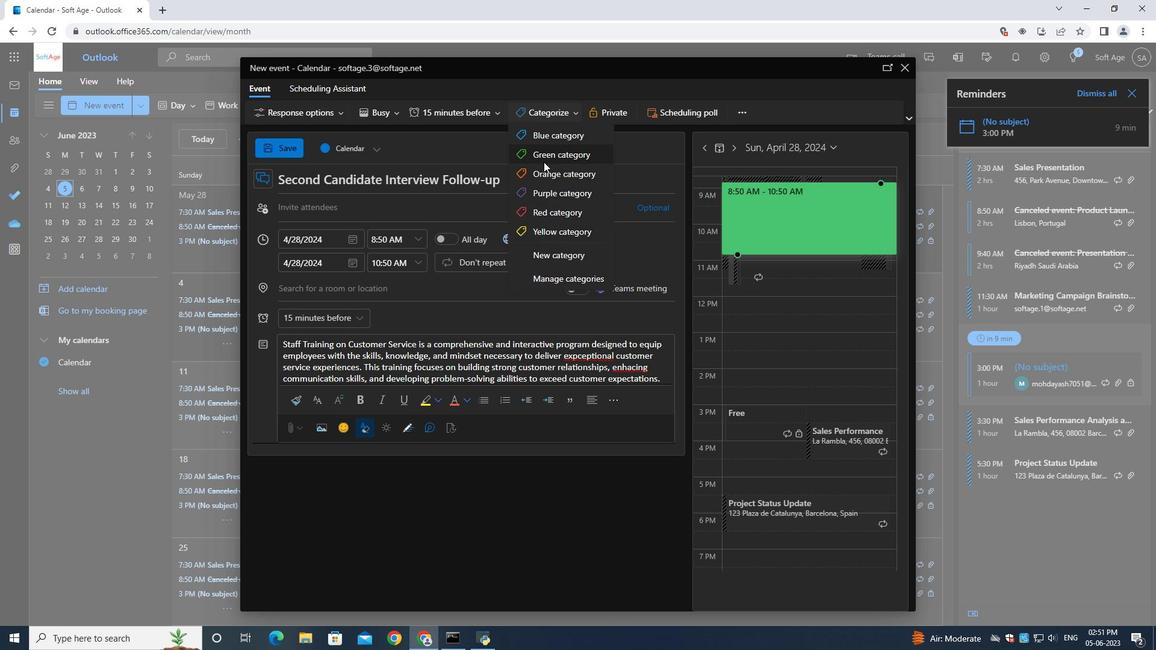 
Action: Mouse moved to (380, 209)
Screenshot: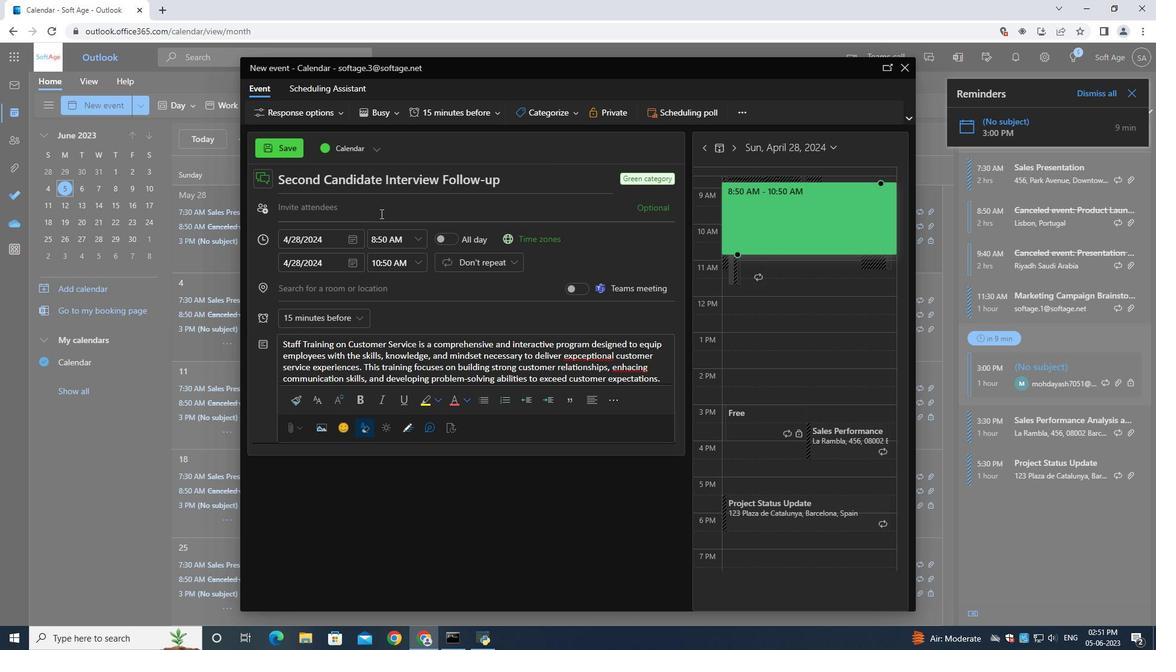 
Action: Mouse pressed left at (380, 209)
Screenshot: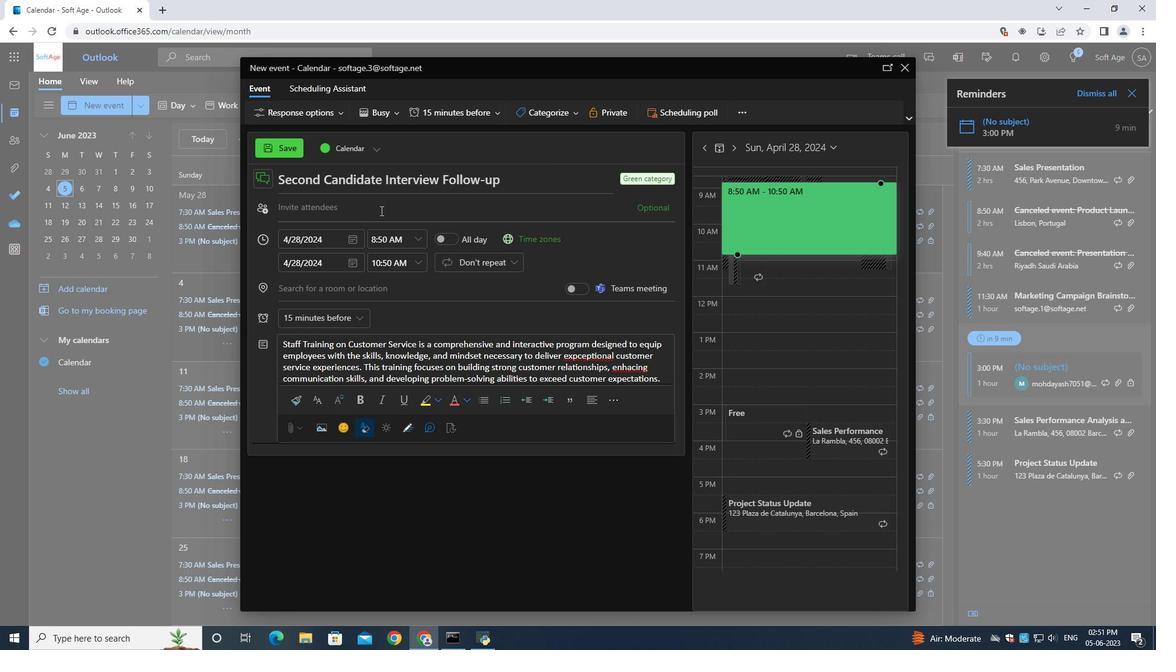 
Action: Mouse moved to (381, 209)
Screenshot: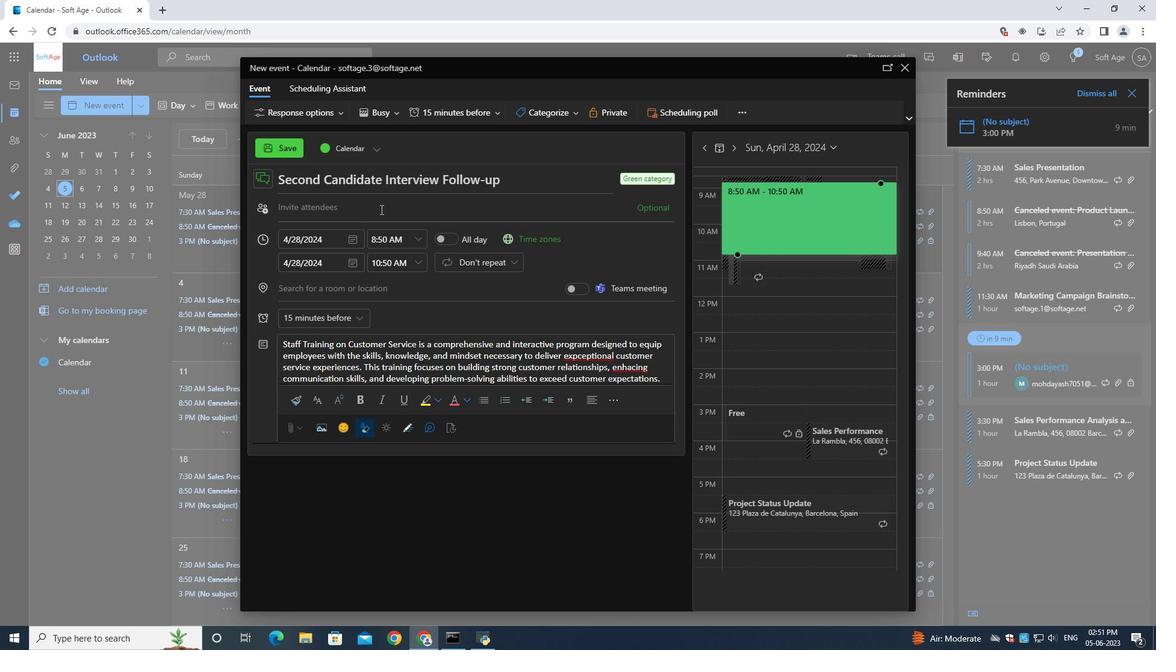 
Action: Key pressed <Key.shift><Key.shift><Key.shift><Key.shift><Key.shift><Key.shift><Key.shift><Key.shift><Key.shift><Key.shift><Key.shift><Key.shift><Key.shift><Key.shift>Softahe.10<Key.shift>@softage.net
Screenshot: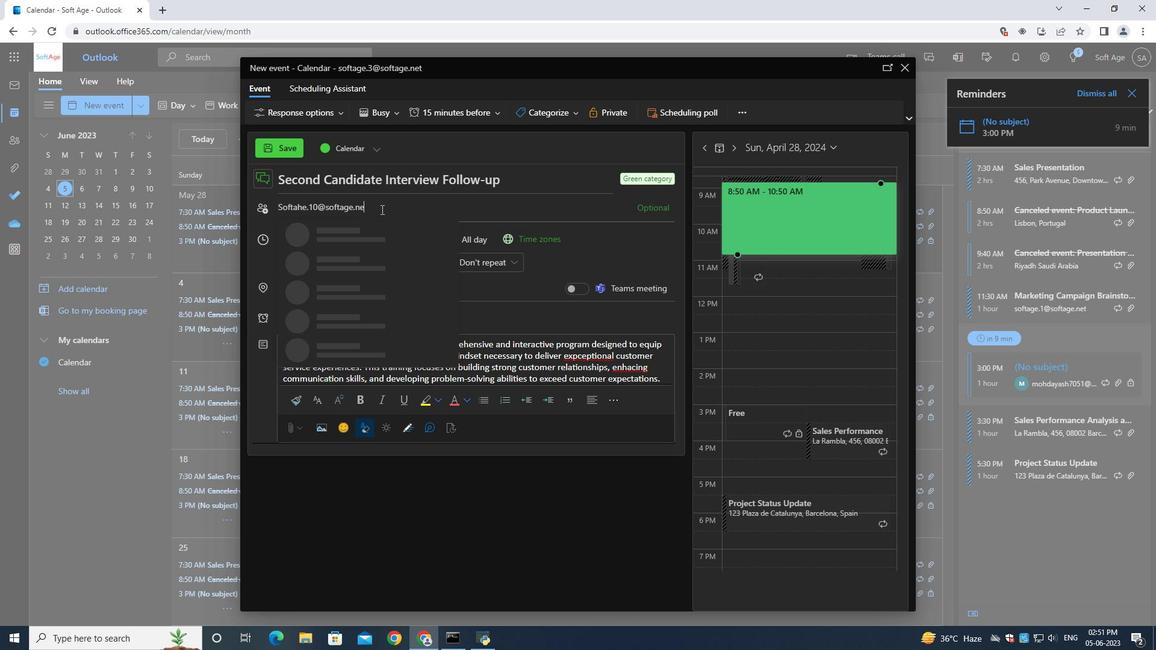 
Action: Mouse moved to (300, 209)
Screenshot: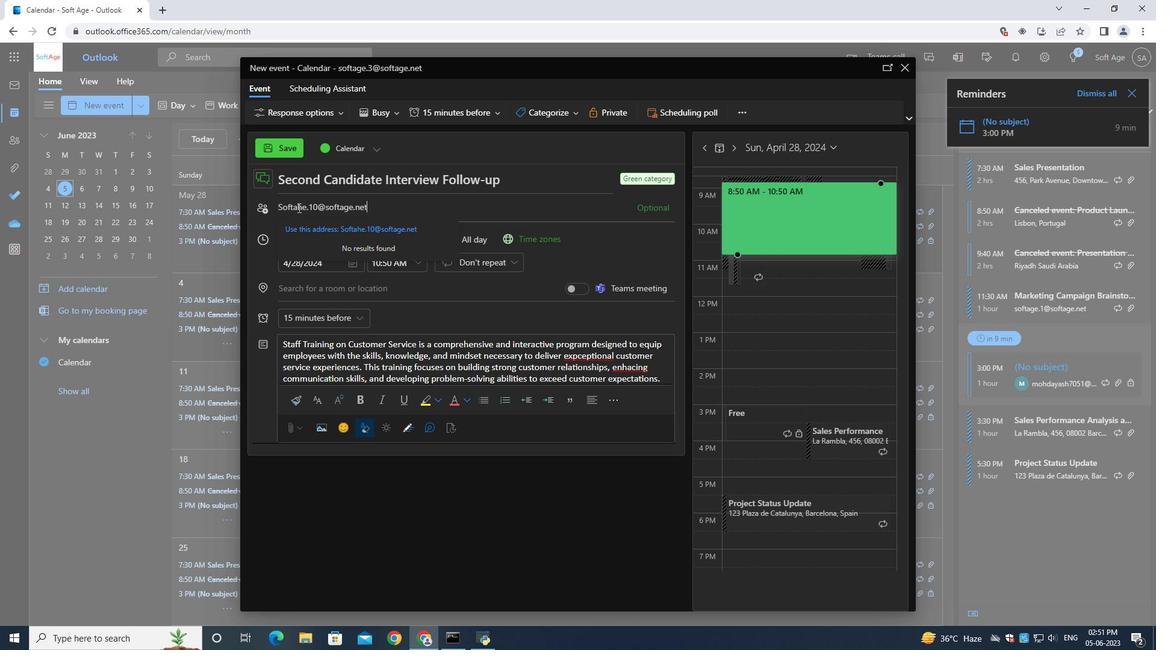 
Action: Mouse pressed left at (300, 209)
Screenshot: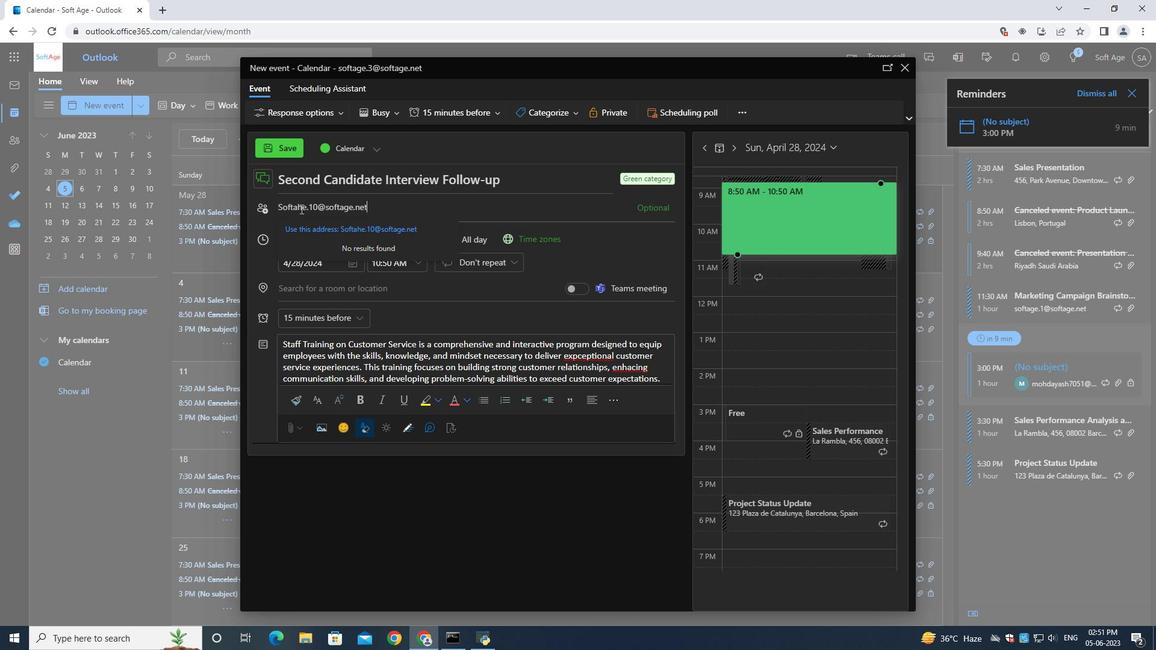 
Action: Mouse moved to (309, 216)
Screenshot: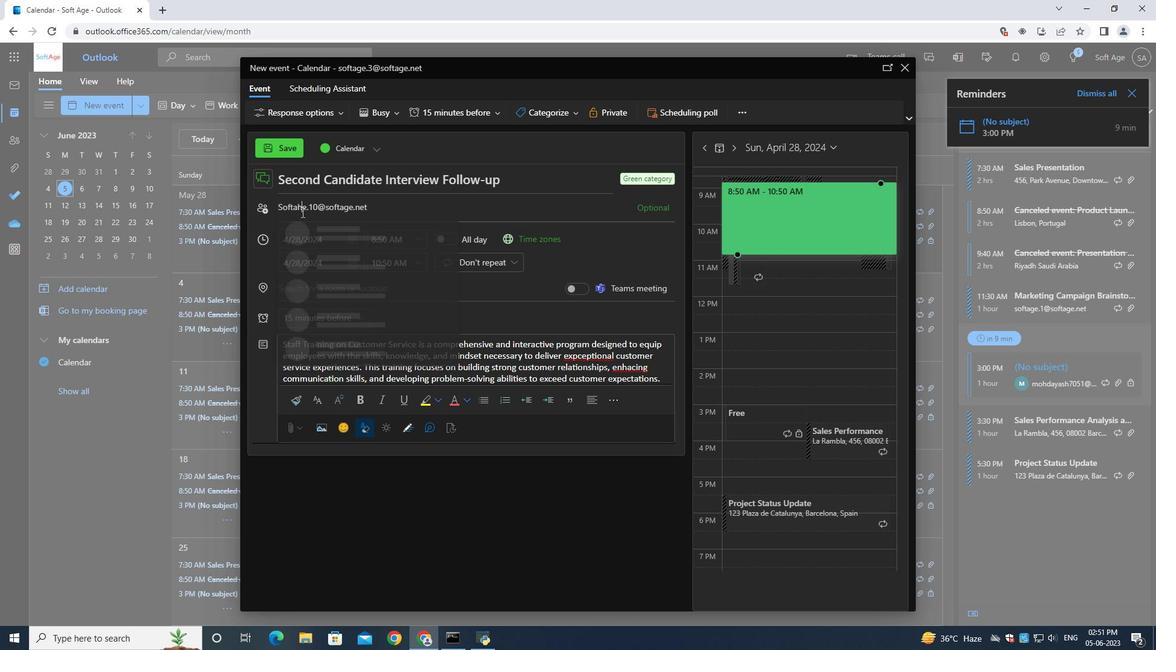 
Action: Key pressed <Key.backspace>g
Screenshot: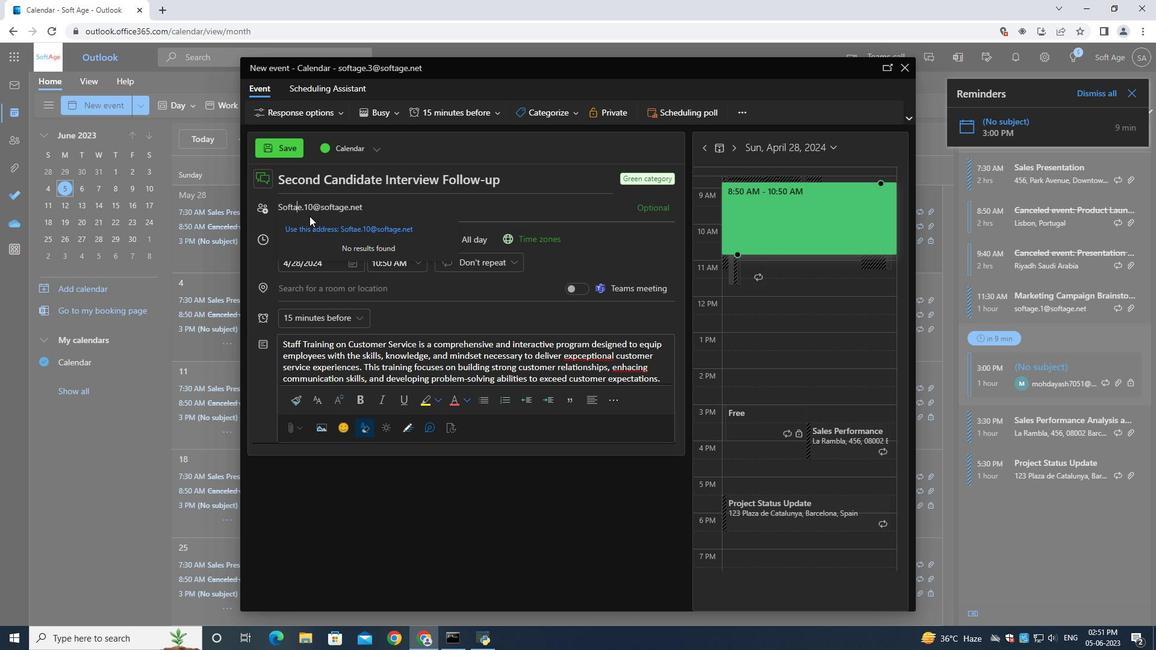 
Action: Mouse moved to (350, 245)
Screenshot: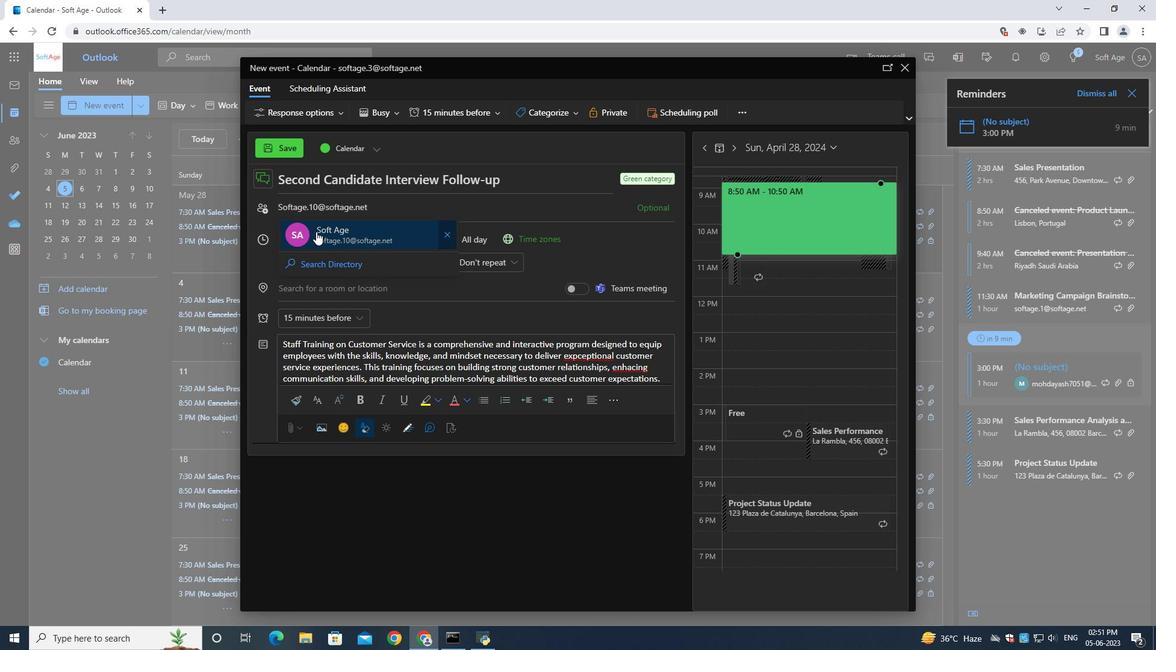 
Action: Mouse pressed left at (350, 245)
Screenshot: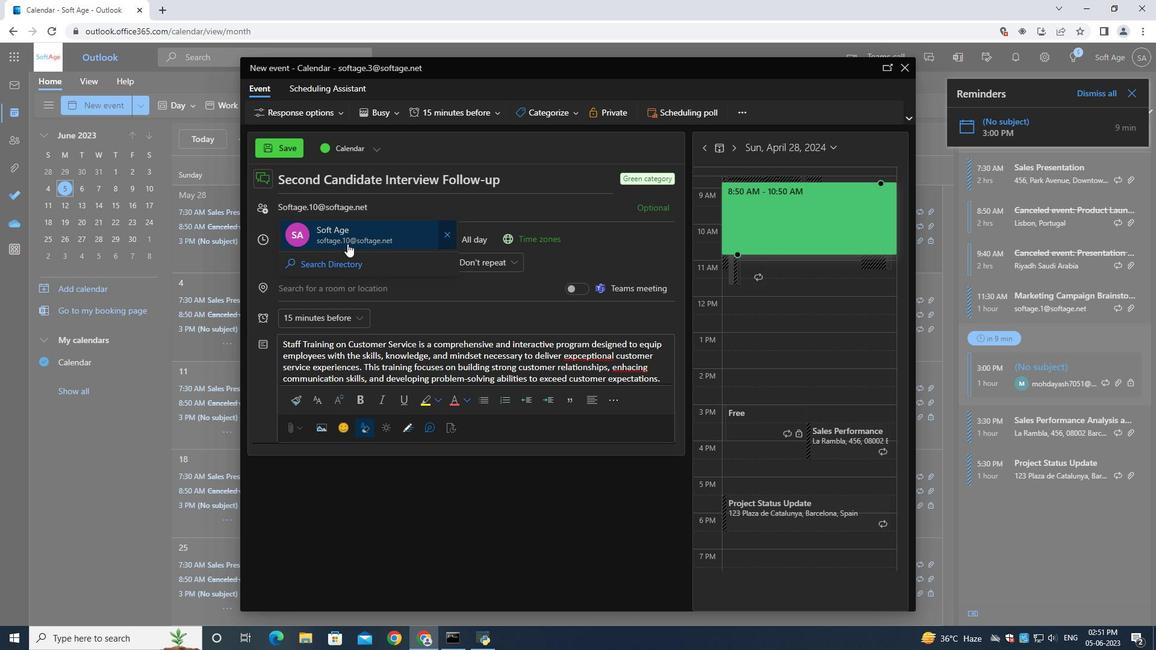 
Action: Mouse moved to (389, 212)
Screenshot: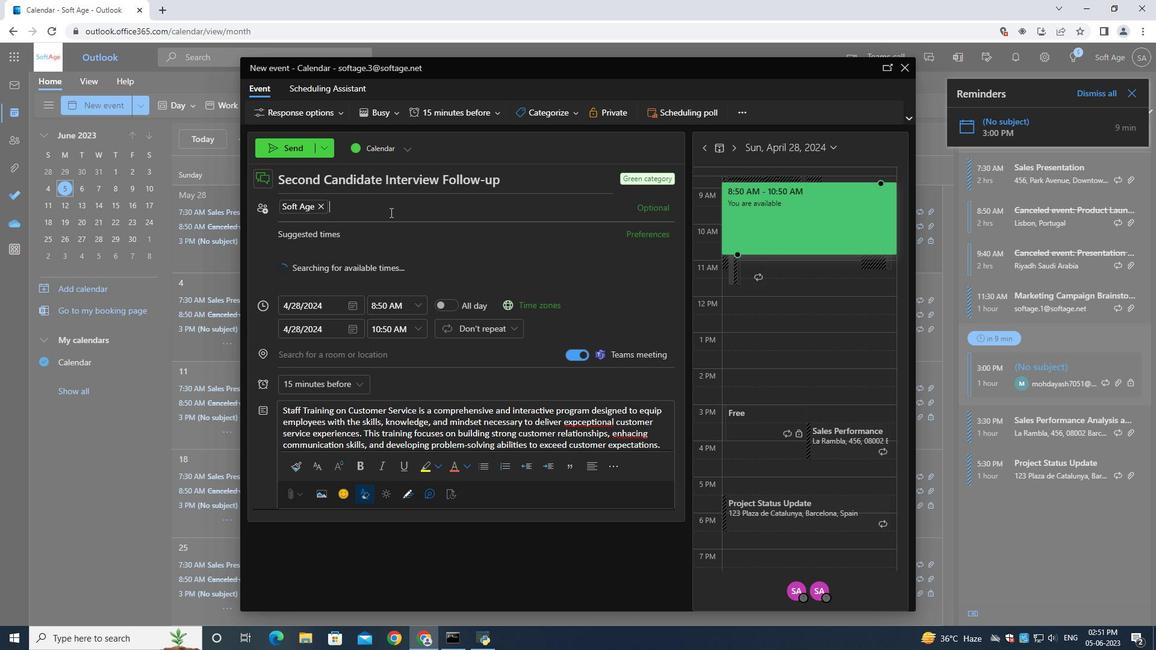 
Action: Key pressed sofage.1<Key.shift>@softage.net
Screenshot: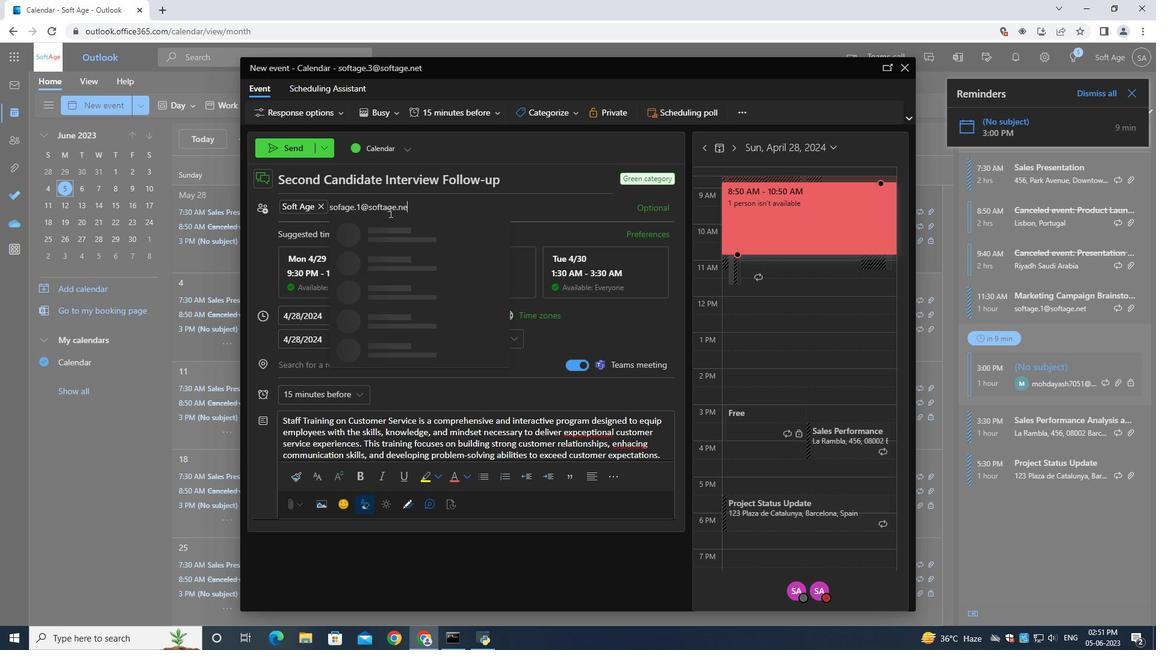 
Action: Mouse moved to (341, 204)
Screenshot: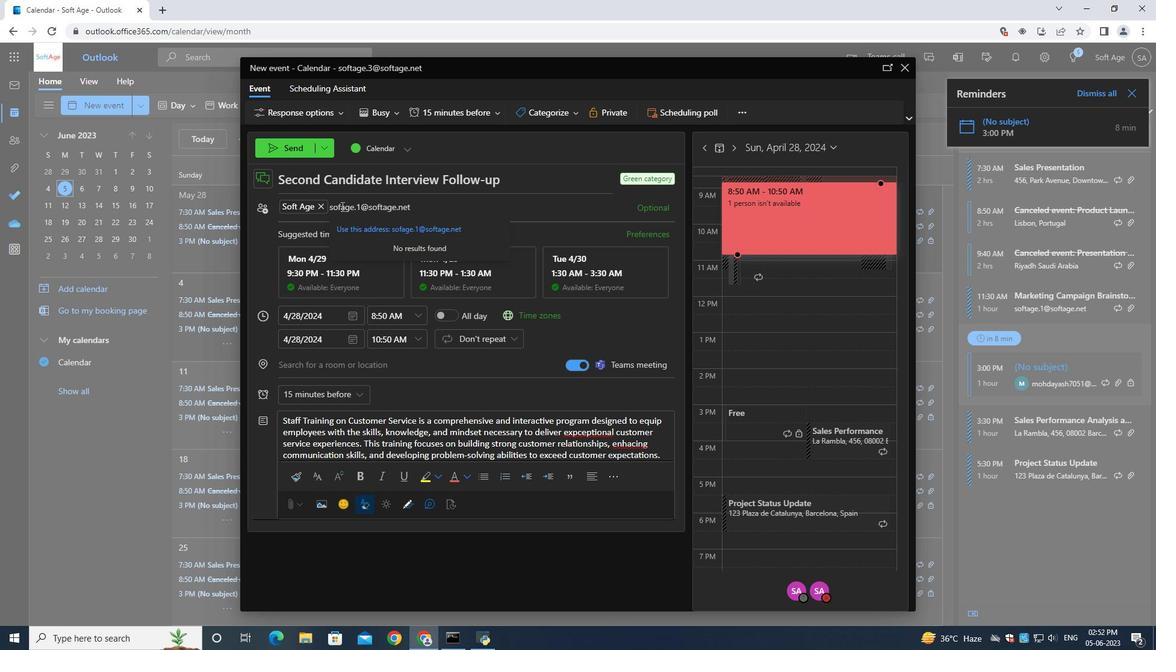
Action: Mouse pressed left at (341, 204)
Screenshot: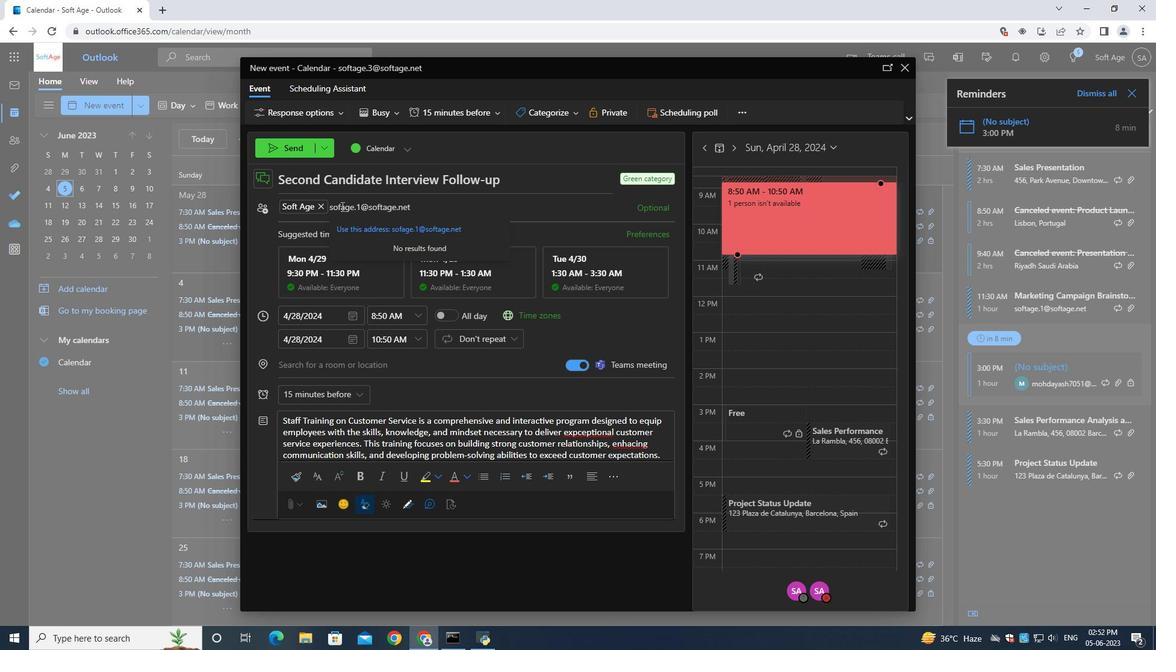 
Action: Mouse moved to (381, 227)
Screenshot: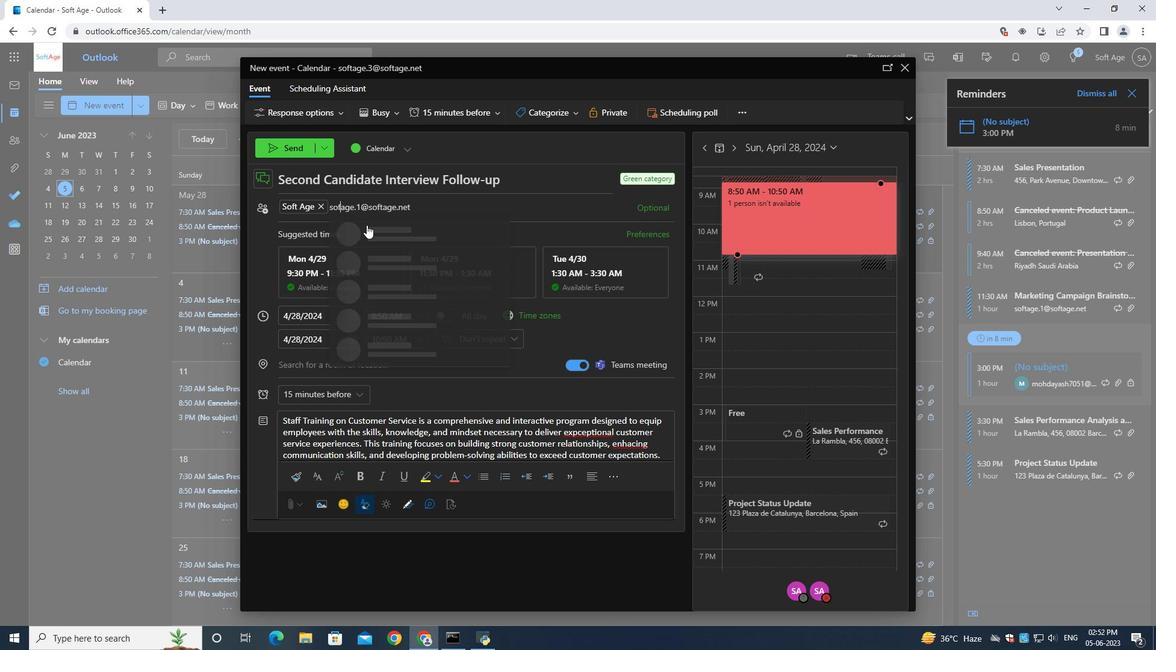 
Action: Key pressed t
Screenshot: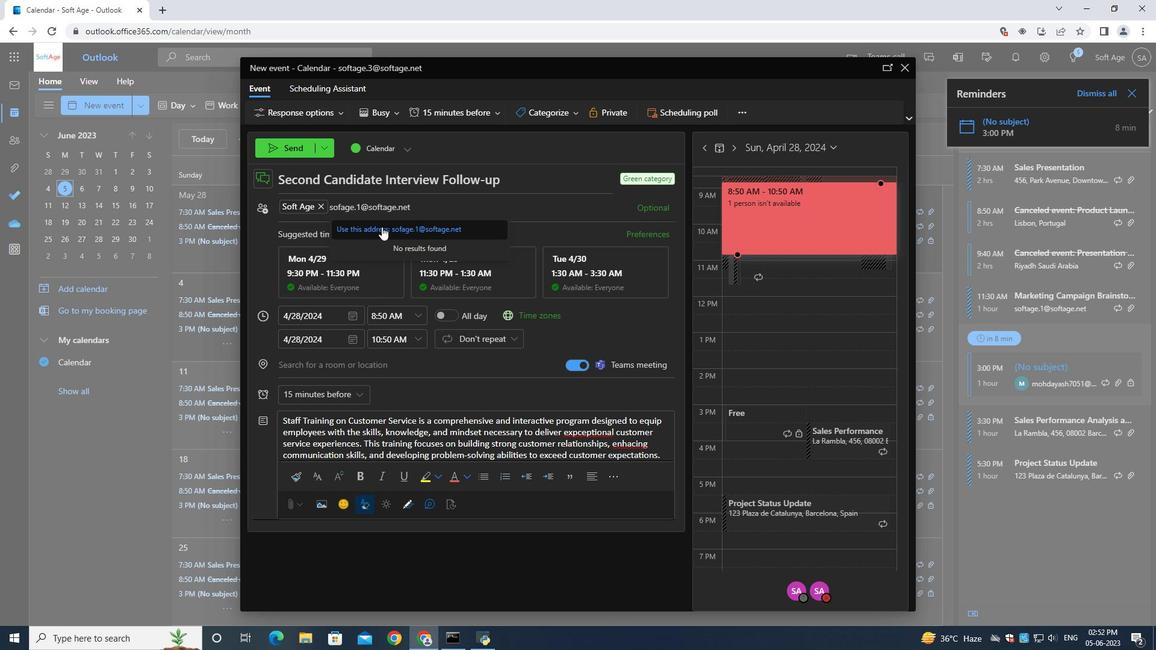 
Action: Mouse moved to (399, 240)
Screenshot: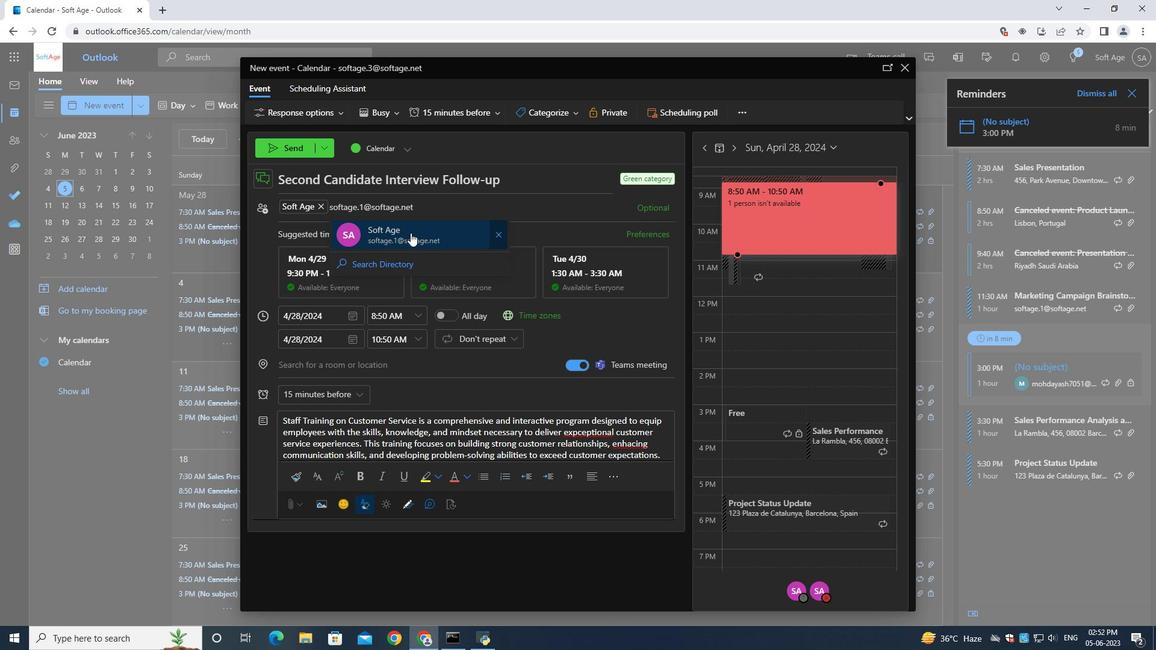 
Action: Mouse pressed left at (399, 240)
Screenshot: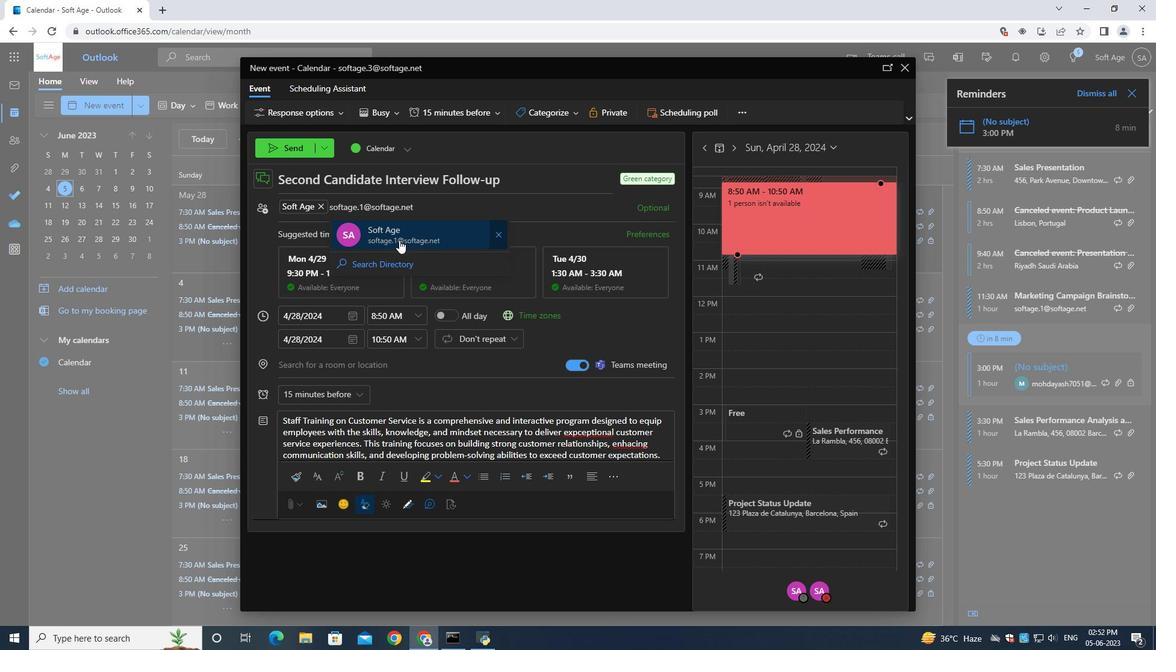 
Action: Mouse moved to (290, 389)
Screenshot: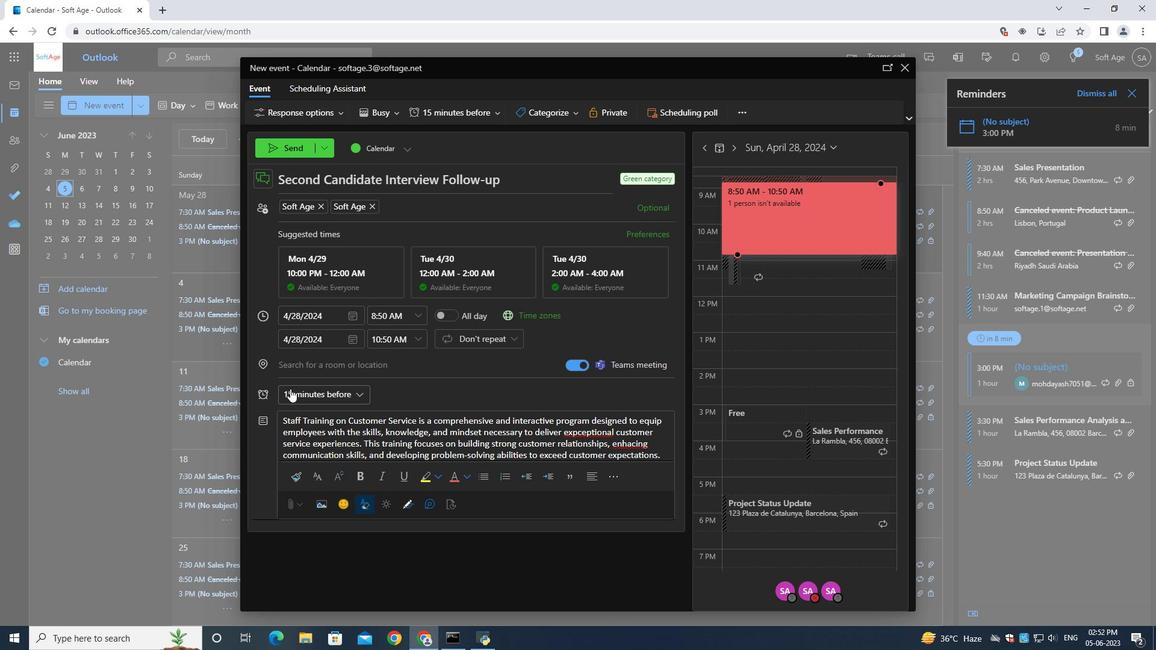 
Action: Mouse pressed left at (290, 389)
Screenshot: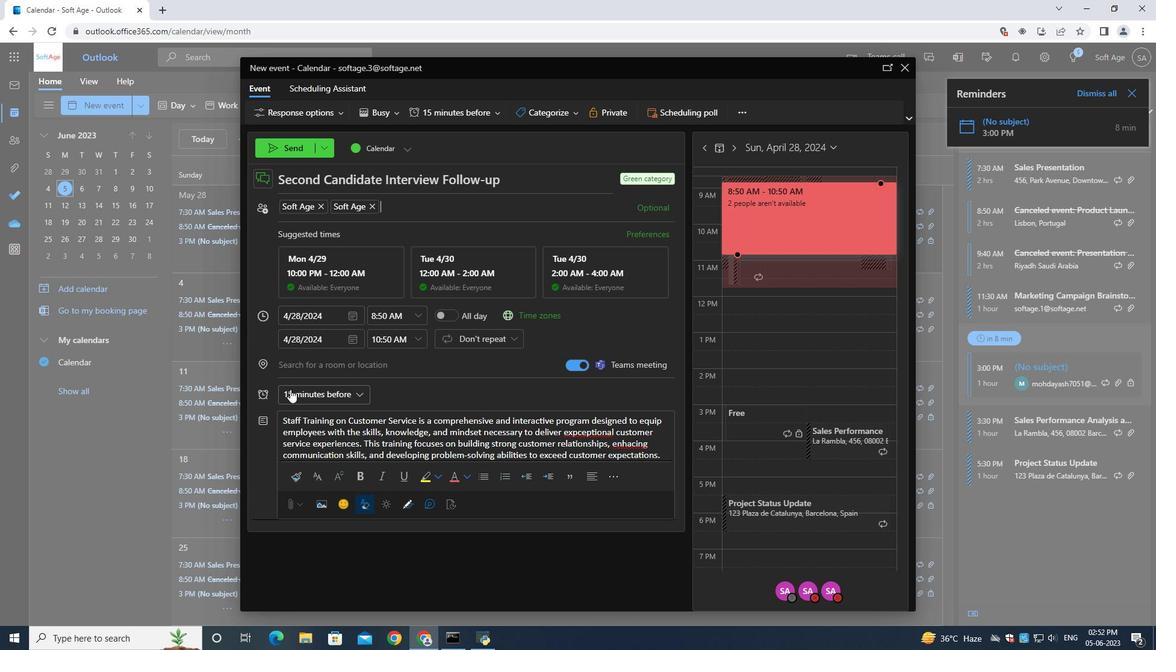 
Action: Mouse moved to (311, 247)
Screenshot: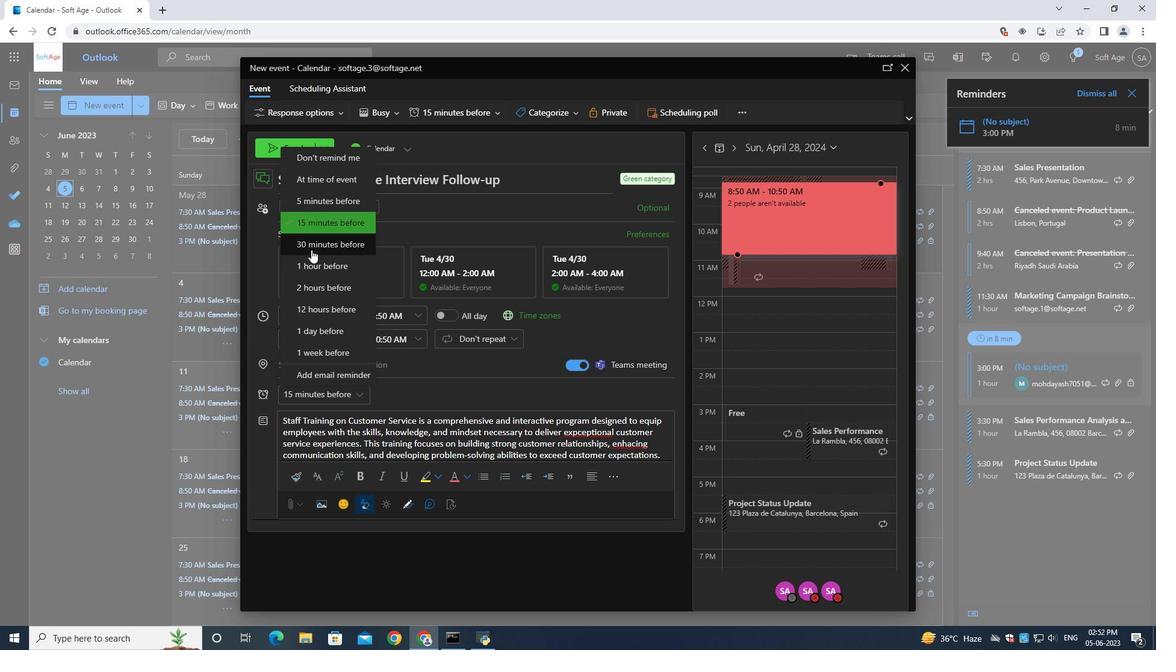 
Action: Mouse pressed left at (311, 247)
Screenshot: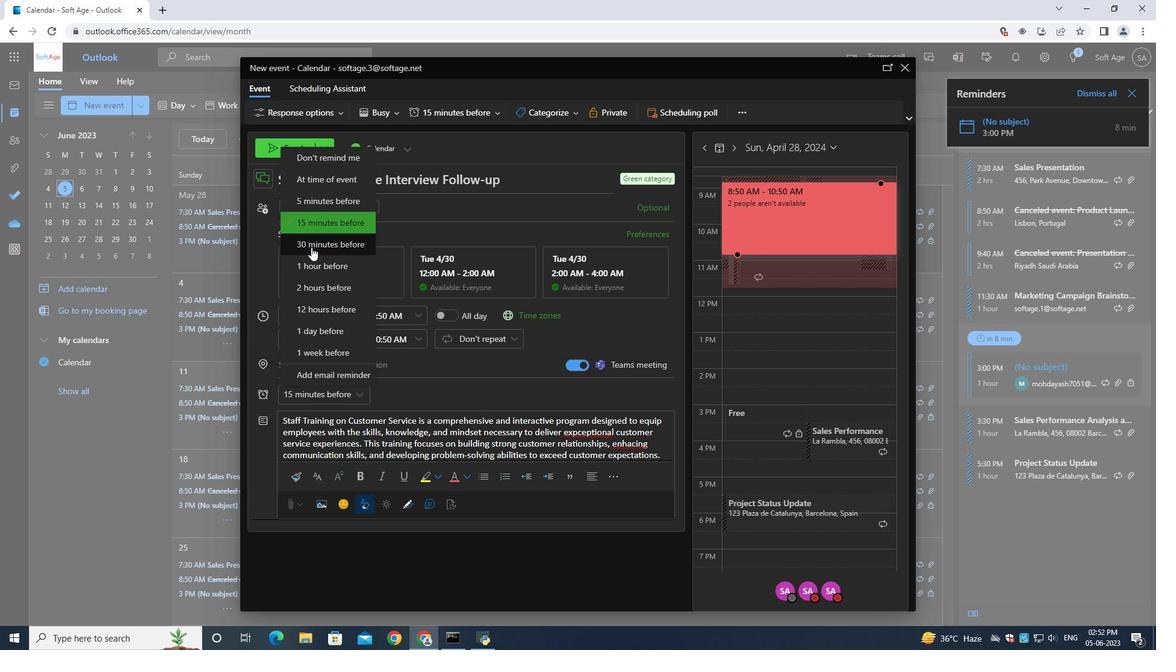 
Action: Mouse moved to (293, 148)
Screenshot: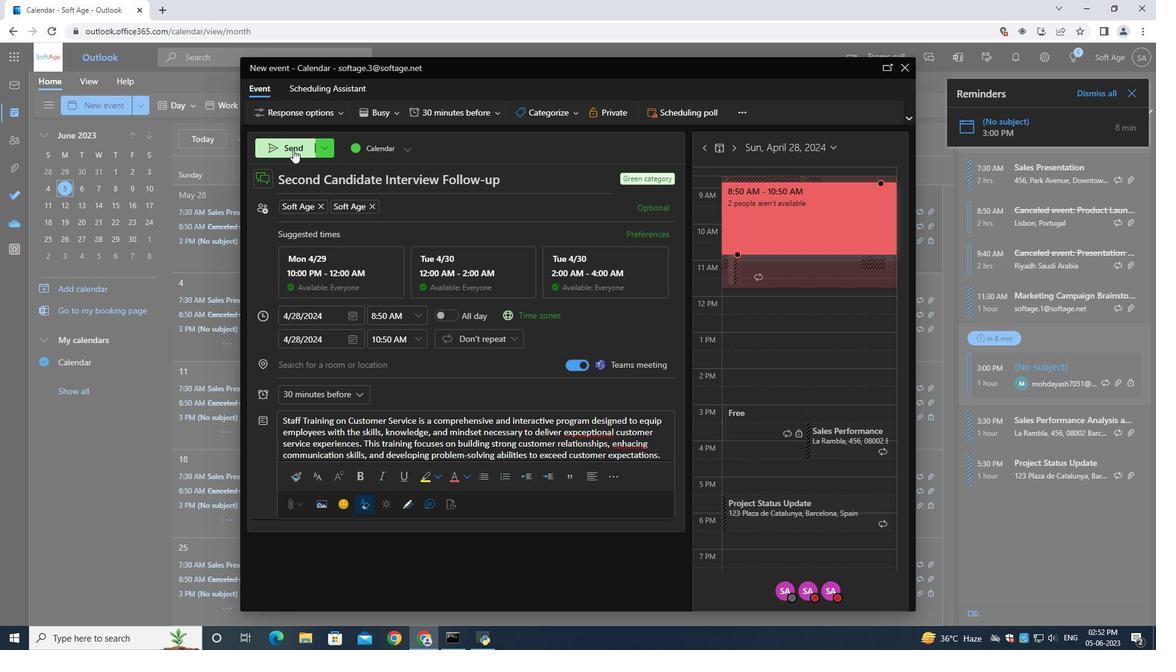 
Action: Mouse pressed left at (293, 148)
Screenshot: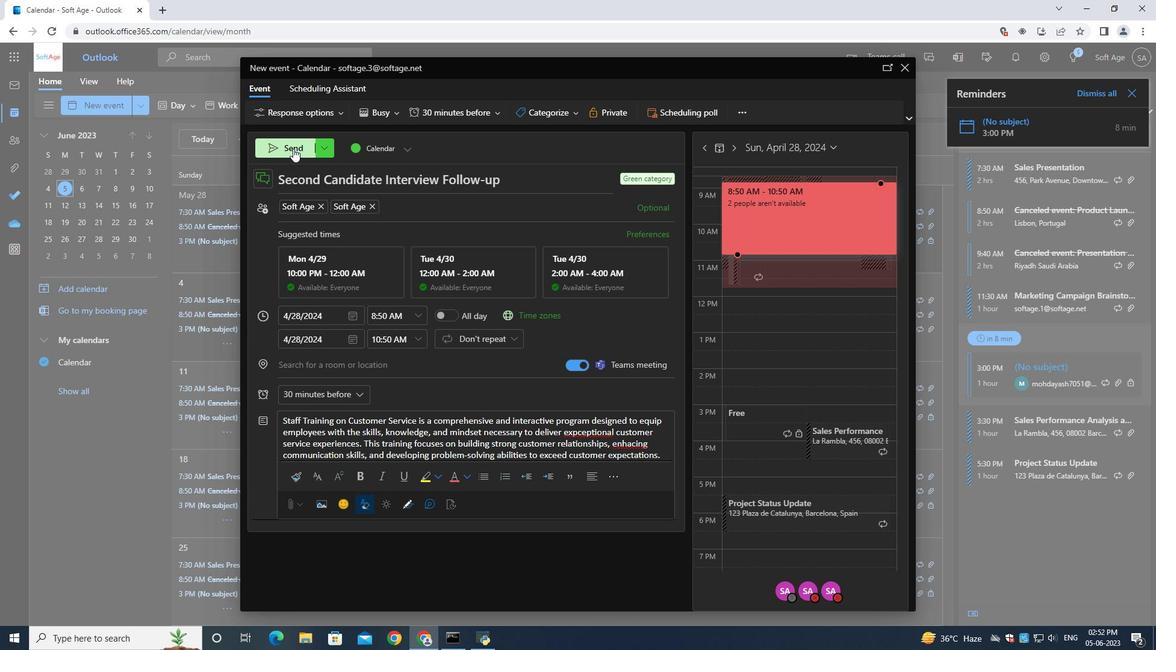 
